 Task: Open Card Card0000000019 in Board Board0000000005 in Workspace WS0000000002 in Trello. Add Member carxxstreet791@gmail.com to Card Card0000000019 in Board Board0000000005 in Workspace WS0000000002 in Trello. Add Orange Label titled Label0000000019 to Card Card0000000019 in Board Board0000000005 in Workspace WS0000000002 in Trello. Add Checklist CL0000000019 to Card Card0000000019 in Board Board0000000005 in Workspace WS0000000002 in Trello. Add Dates with Start Date as Oct 01 2023 and Due Date as Oct 31 2023 to Card Card0000000019 in Board Board0000000005 in Workspace WS0000000002 in Trello
Action: Mouse moved to (373, 605)
Screenshot: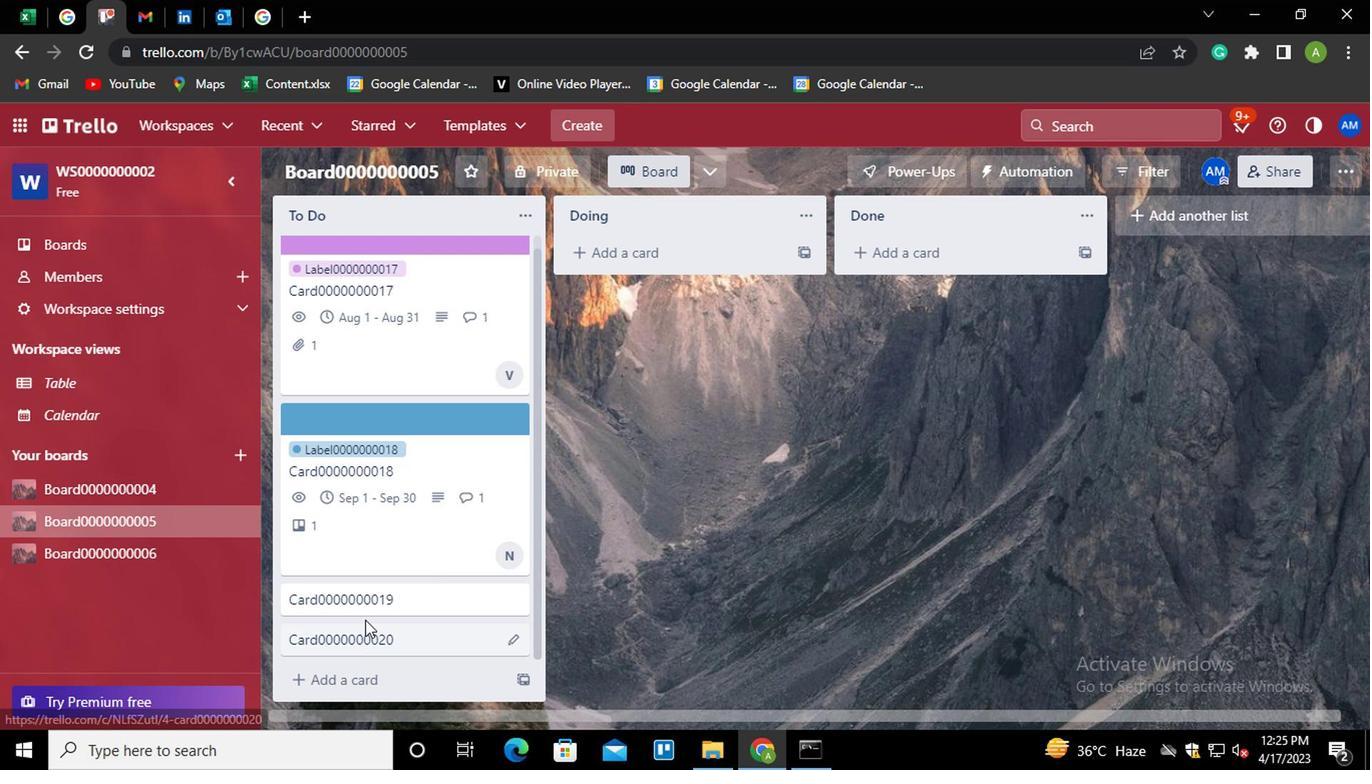 
Action: Mouse pressed left at (373, 605)
Screenshot: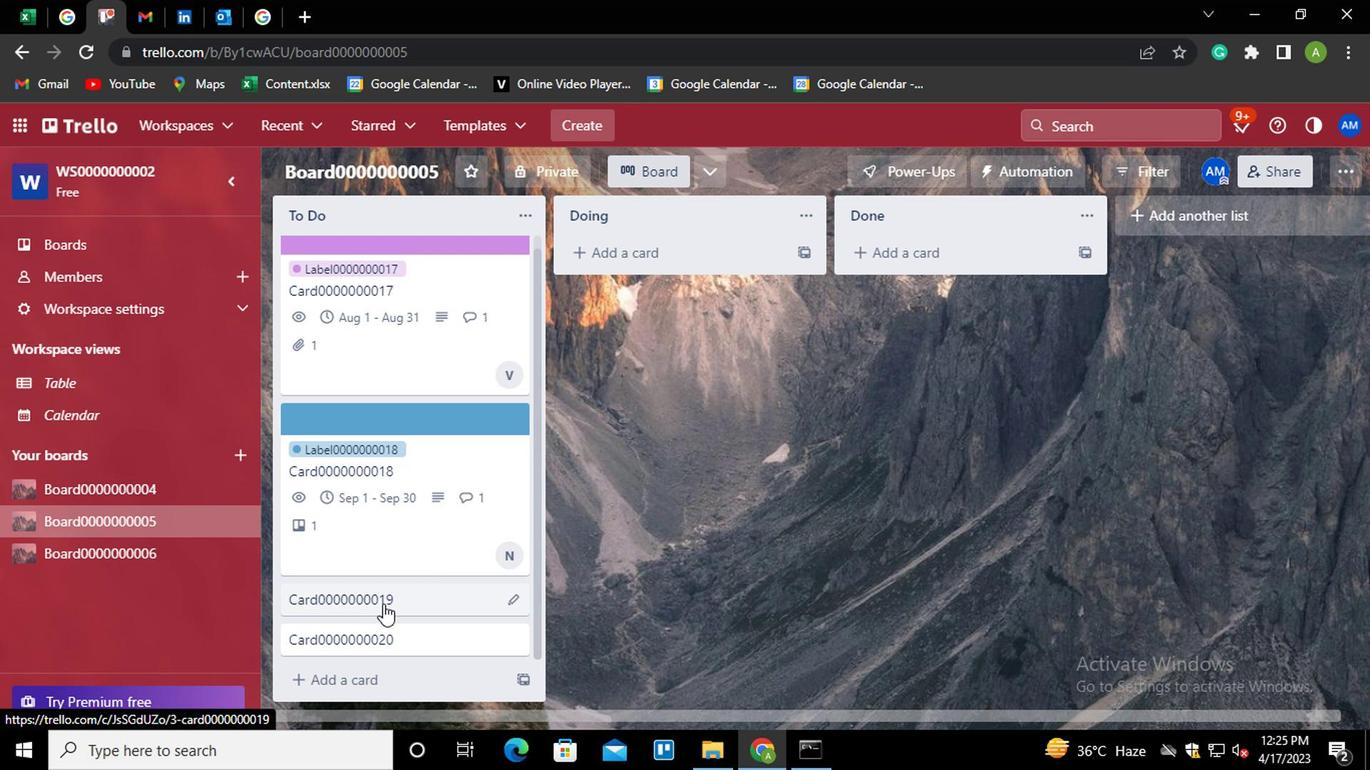 
Action: Mouse moved to (912, 278)
Screenshot: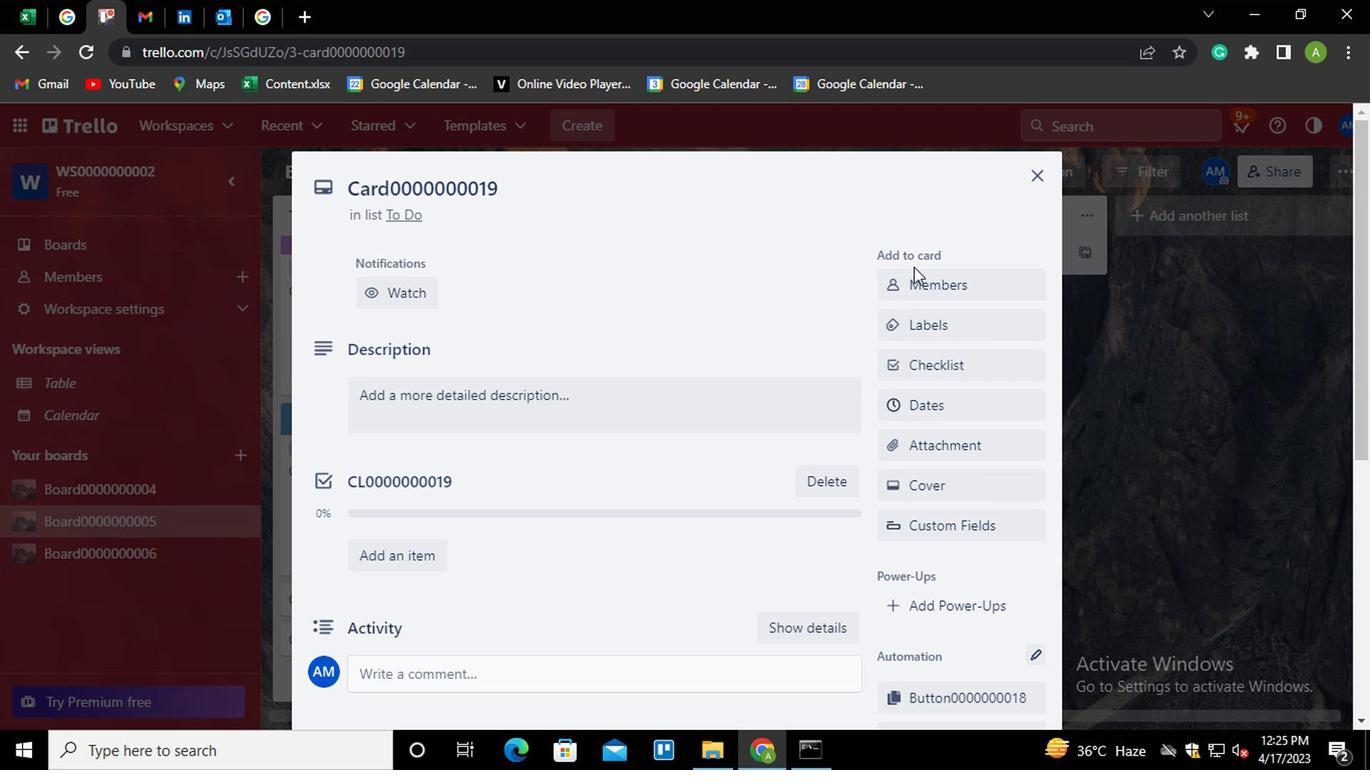 
Action: Mouse pressed left at (912, 278)
Screenshot: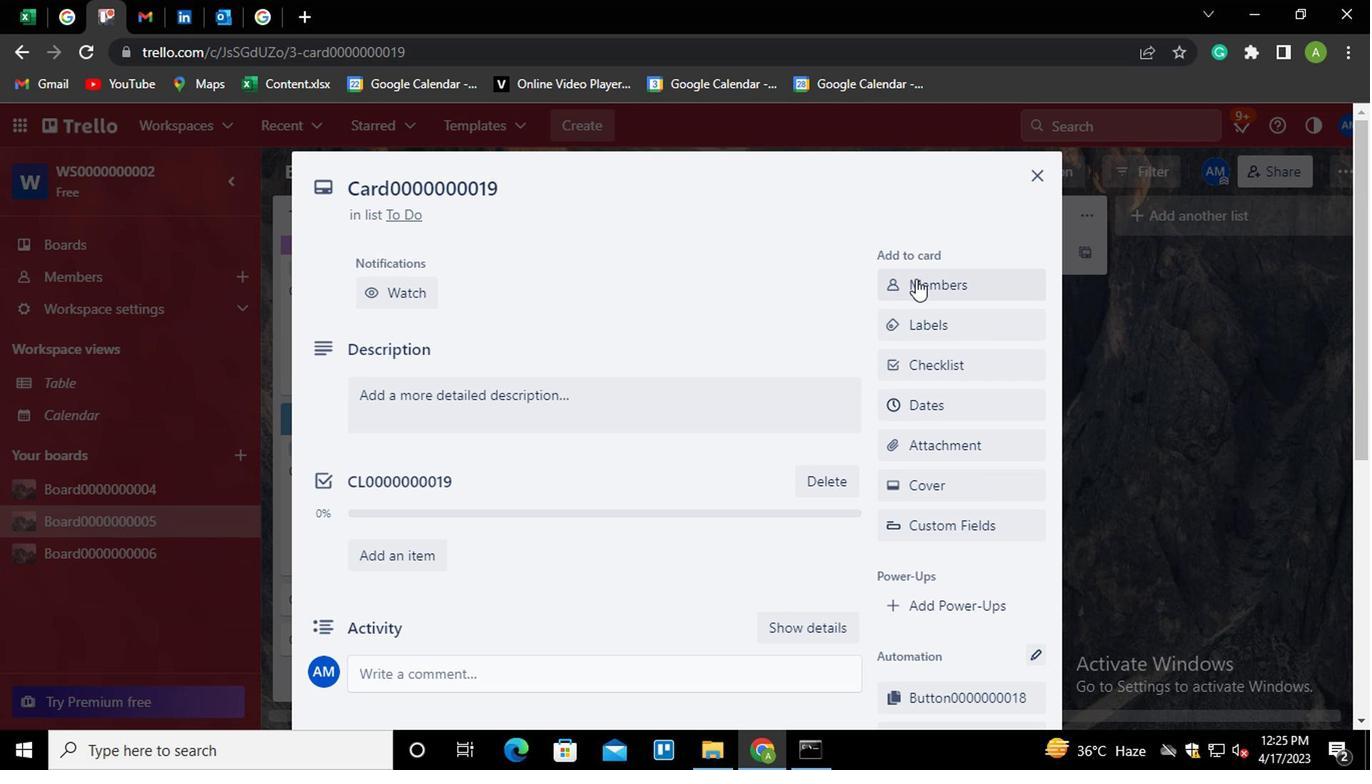 
Action: Mouse moved to (964, 378)
Screenshot: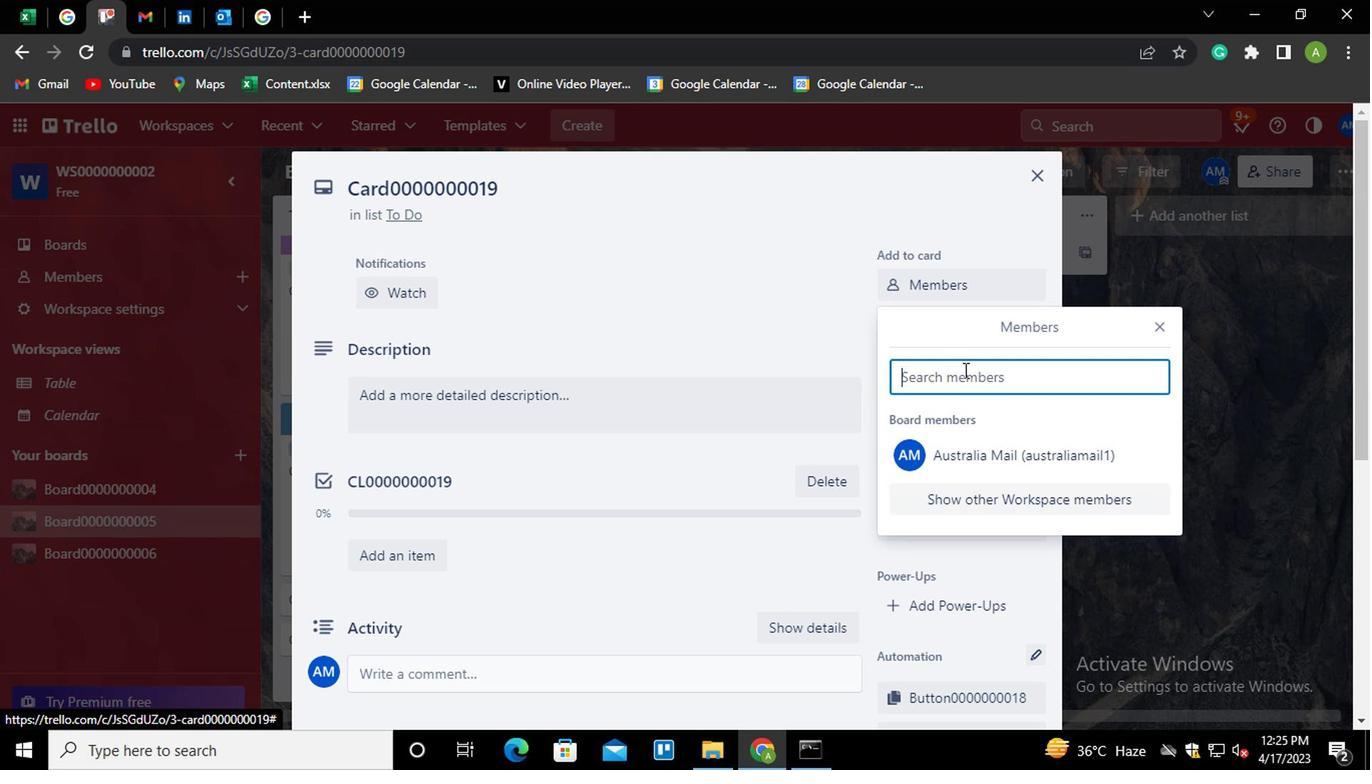
Action: Mouse pressed left at (964, 378)
Screenshot: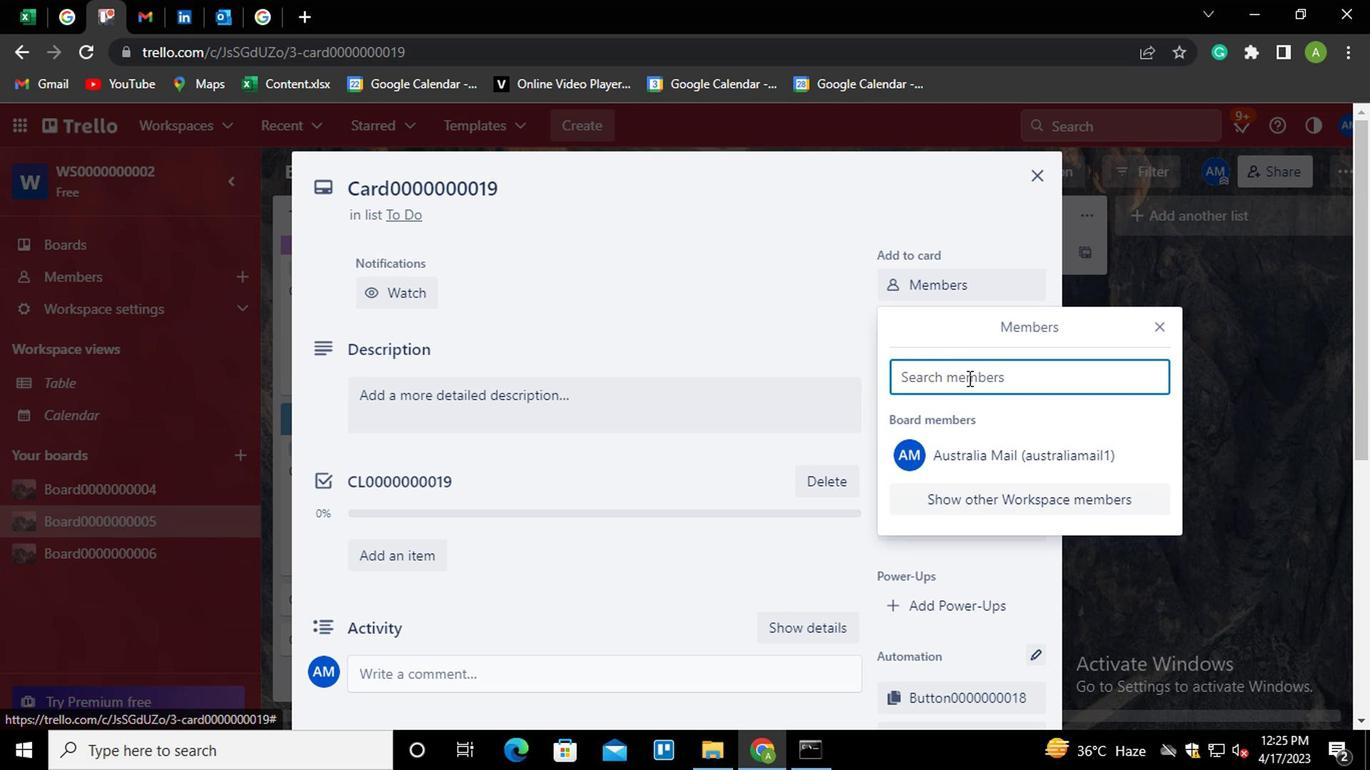 
Action: Mouse moved to (961, 382)
Screenshot: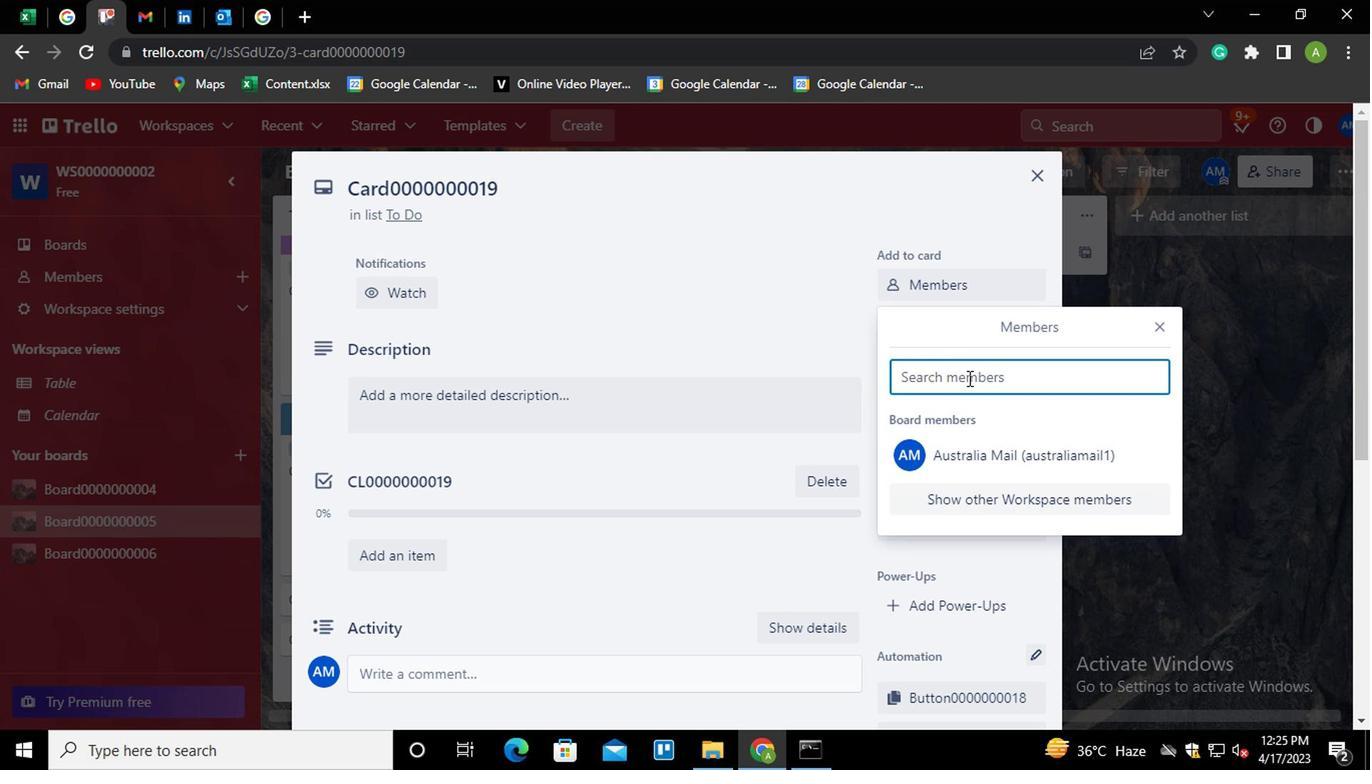 
Action: Key pressed carxxstreet<Key.shift><Key.shift><Key.shift><Key.shift>791<Key.shift>@GMAIL.COM
Screenshot: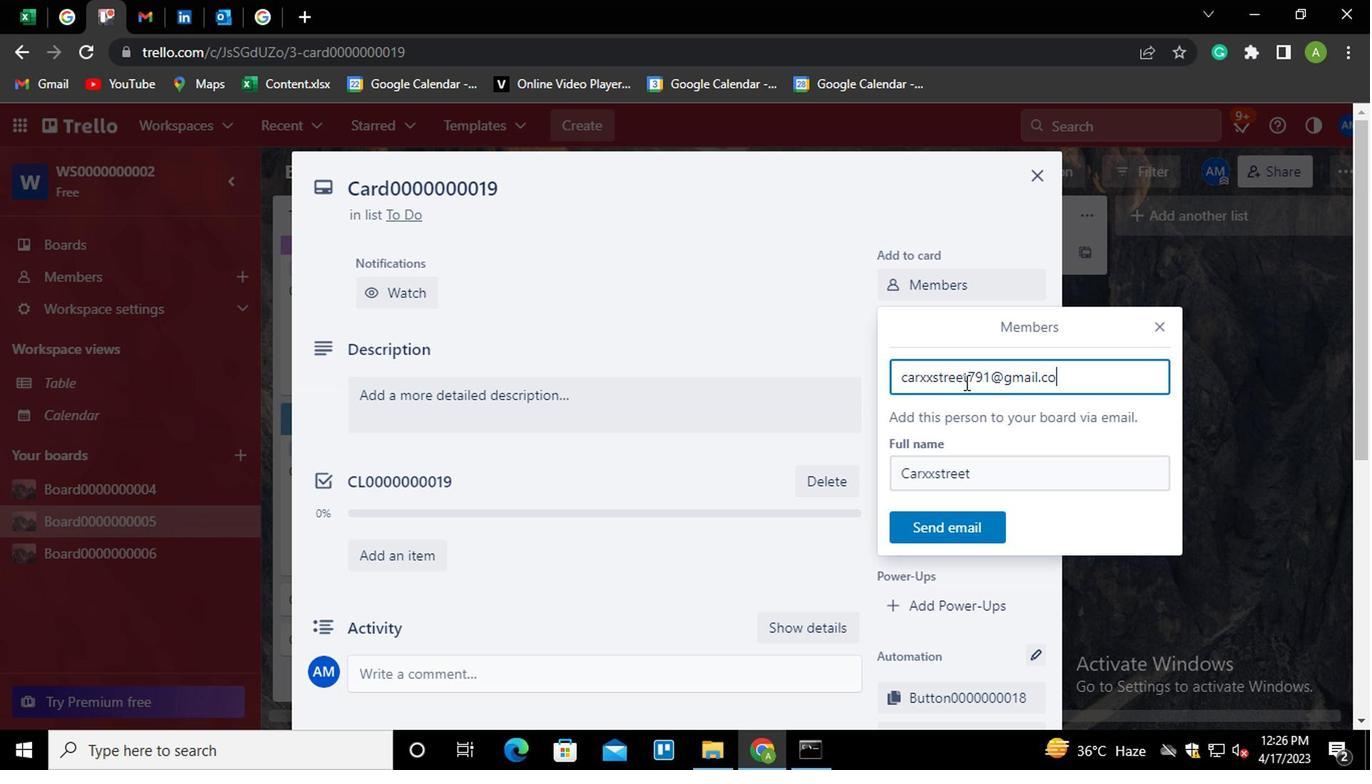 
Action: Mouse moved to (968, 531)
Screenshot: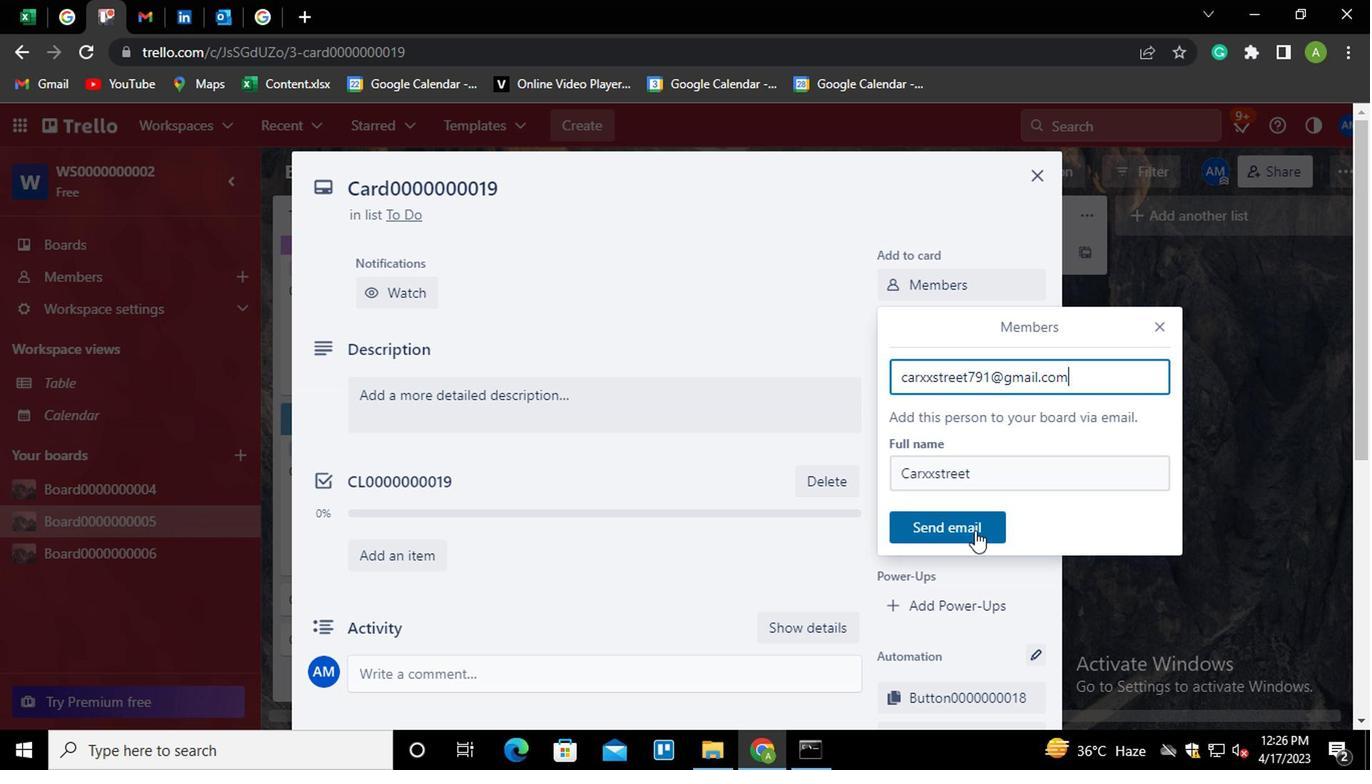 
Action: Mouse pressed left at (968, 531)
Screenshot: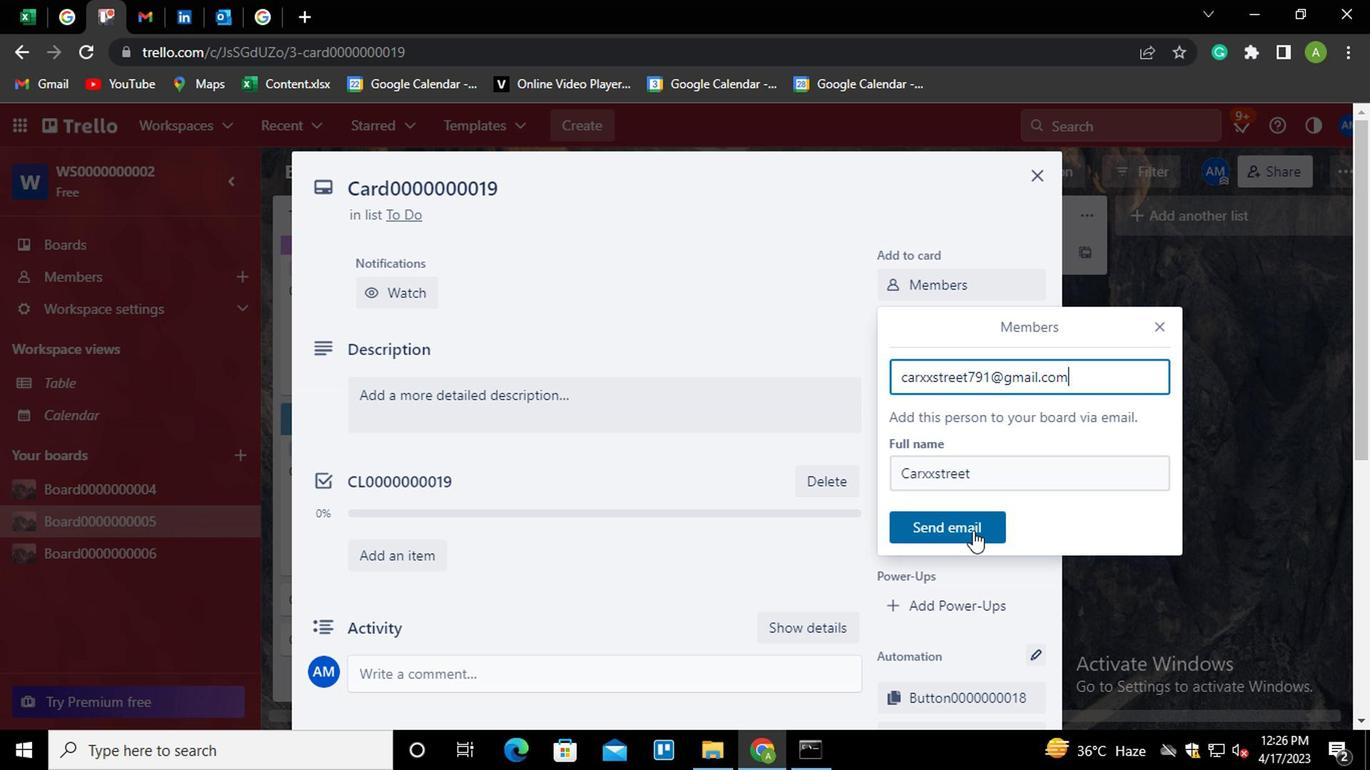 
Action: Mouse moved to (914, 331)
Screenshot: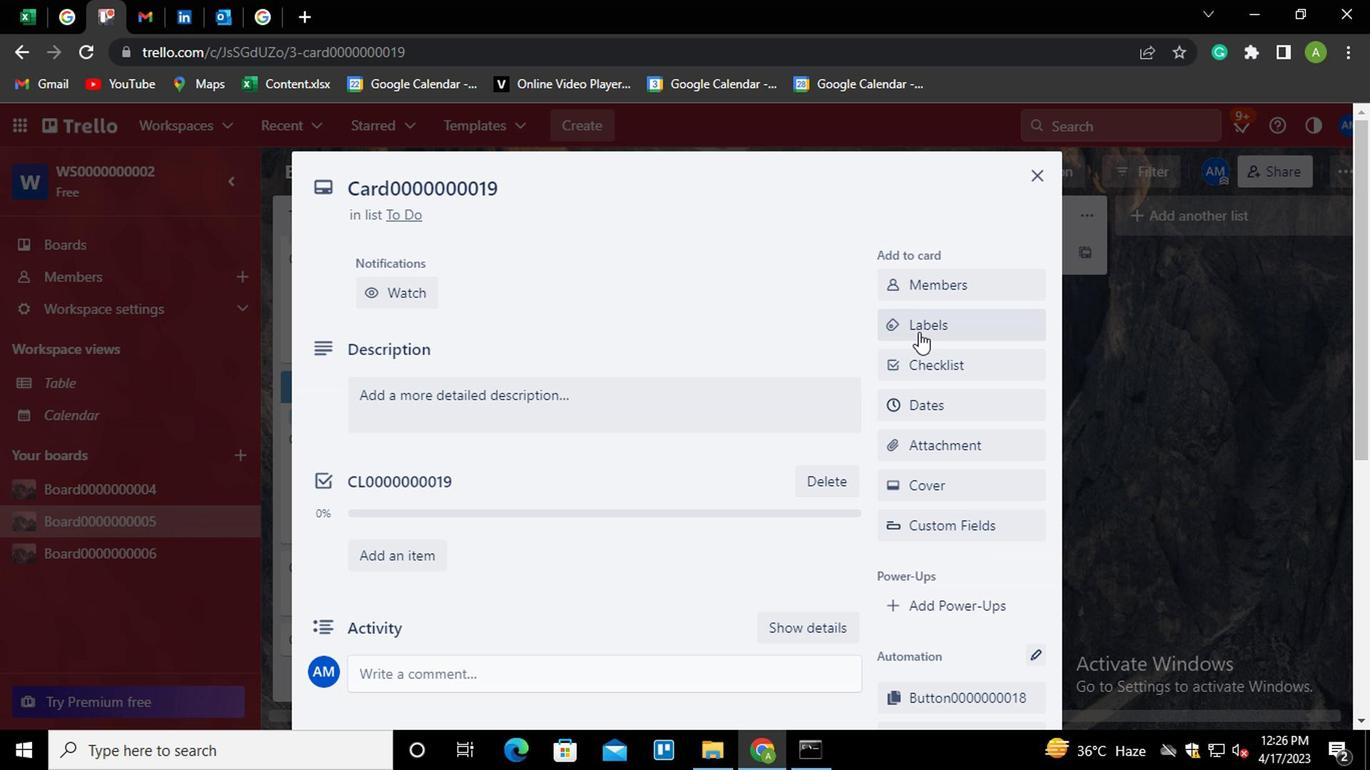 
Action: Mouse pressed left at (914, 331)
Screenshot: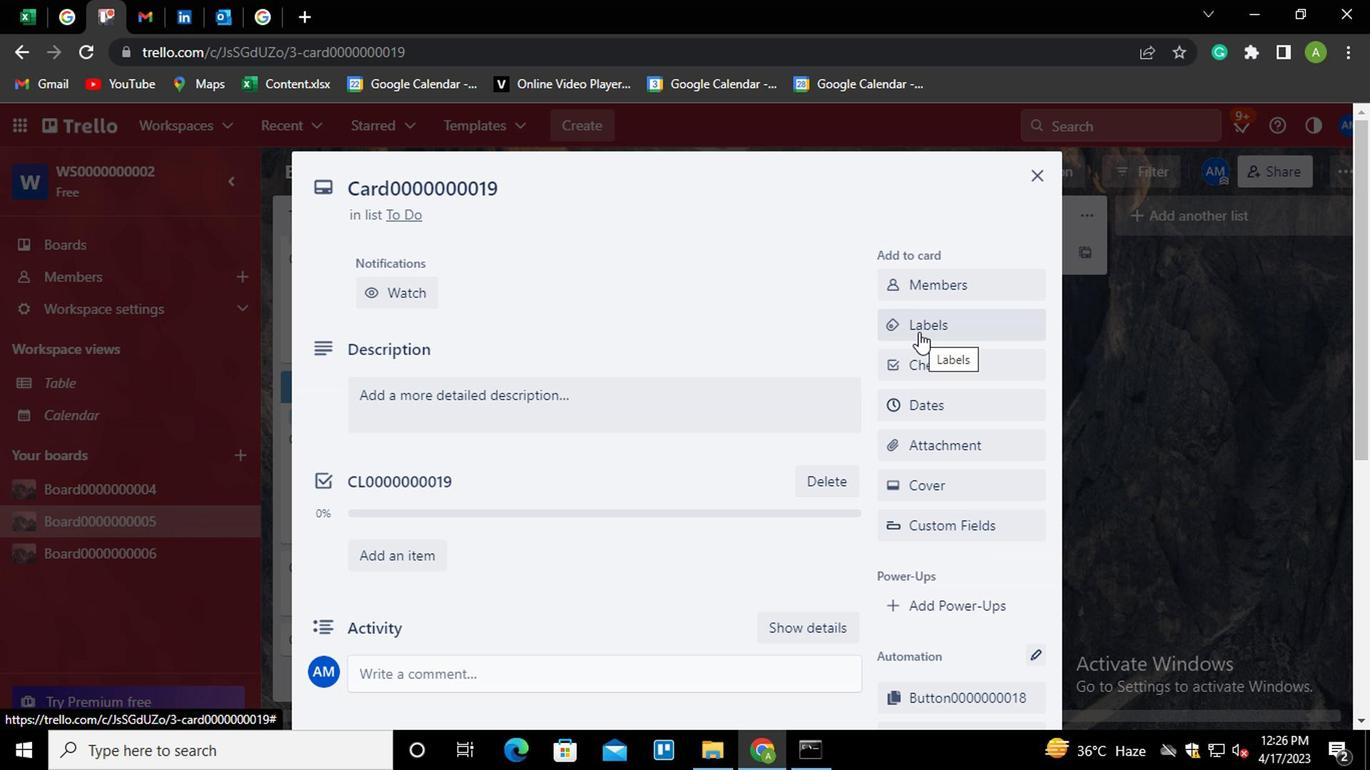 
Action: Mouse moved to (987, 453)
Screenshot: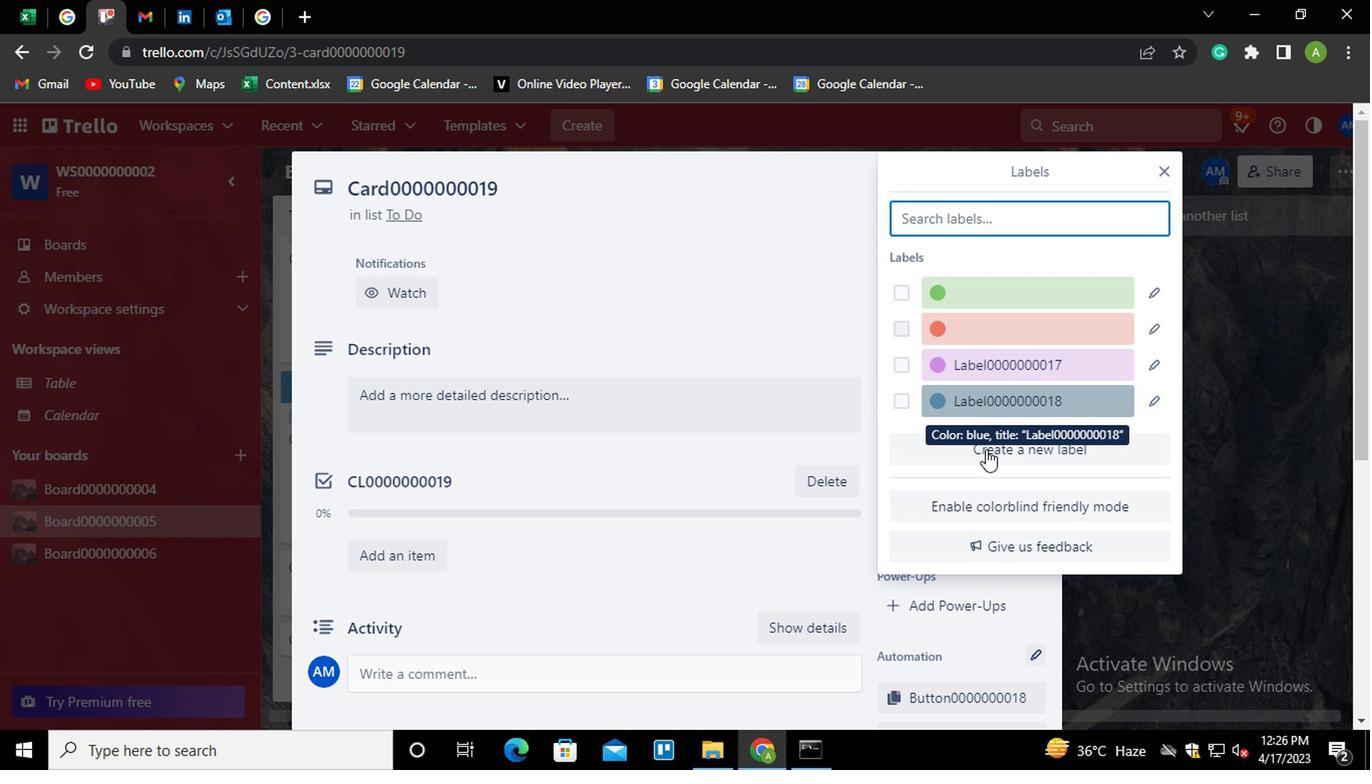 
Action: Mouse pressed left at (987, 453)
Screenshot: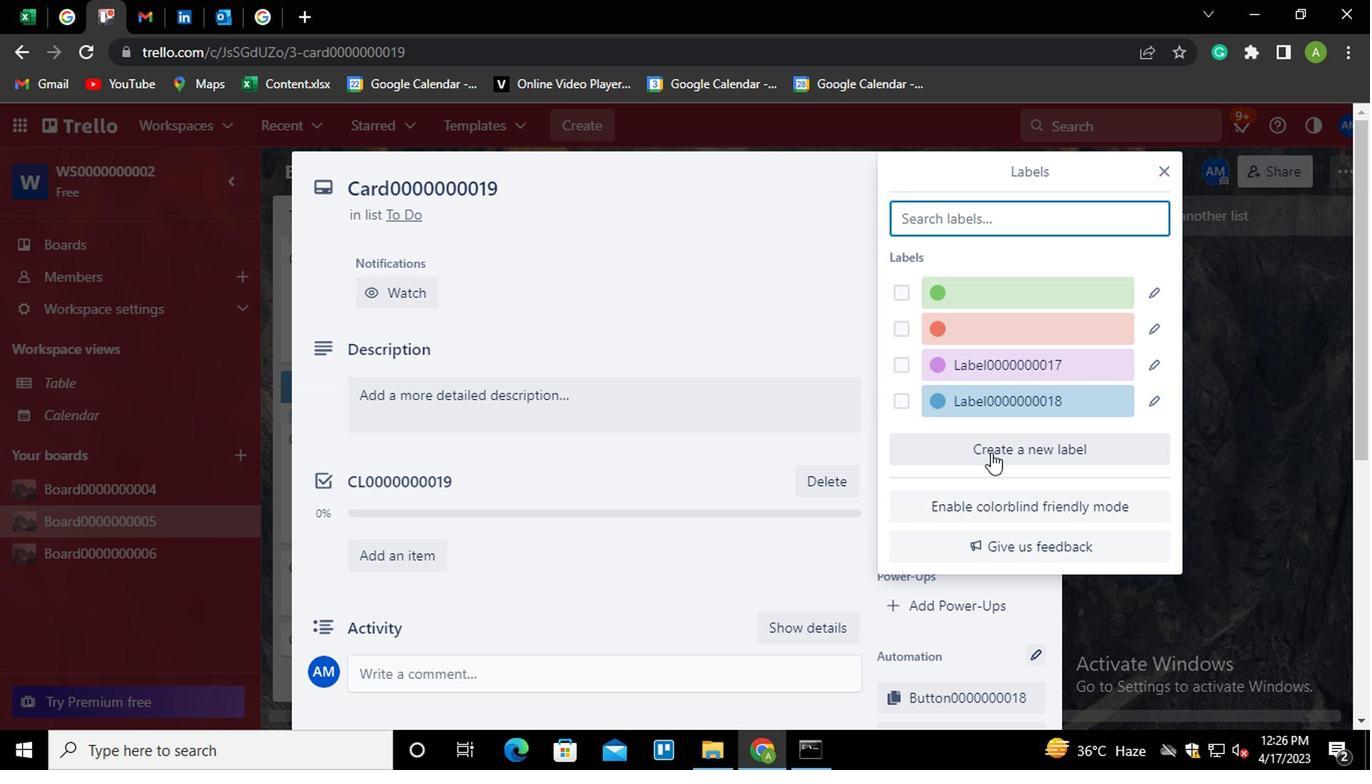 
Action: Mouse moved to (1009, 457)
Screenshot: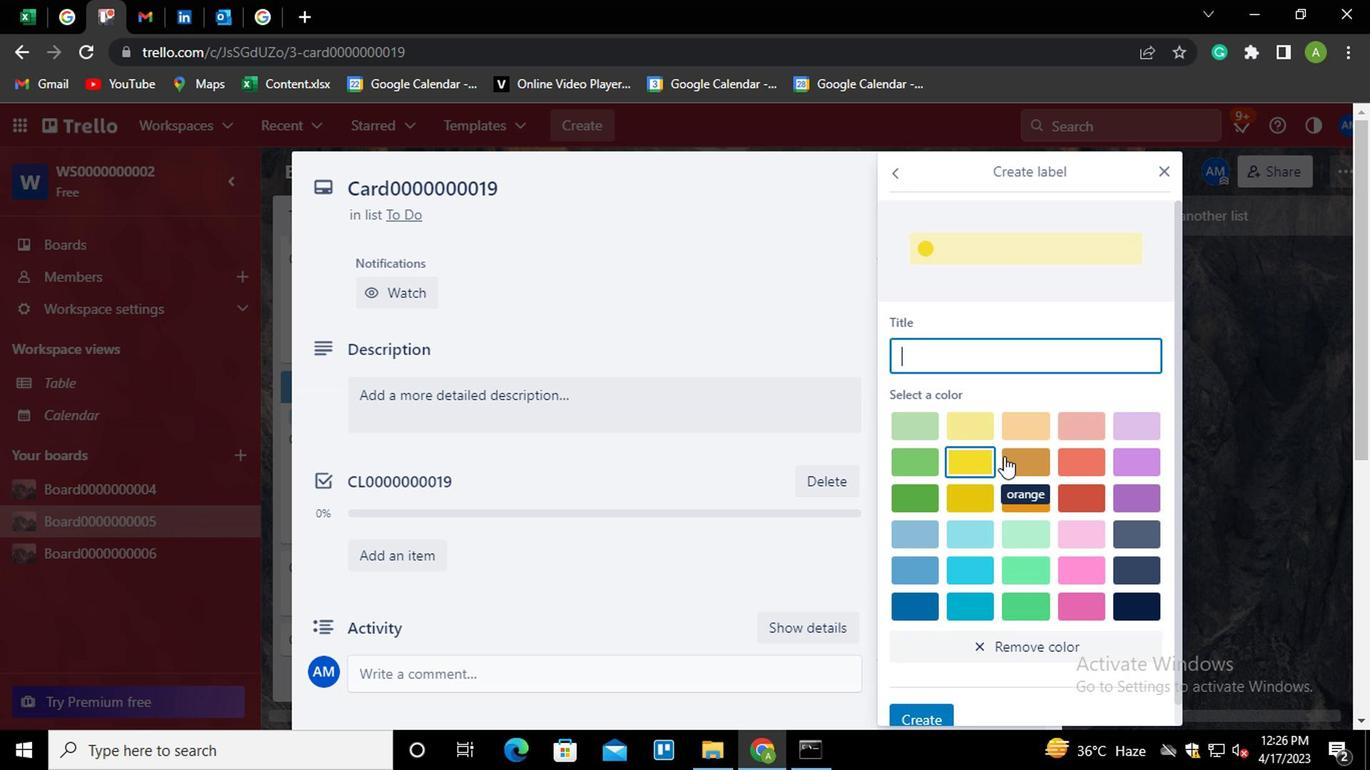 
Action: Mouse pressed left at (1009, 457)
Screenshot: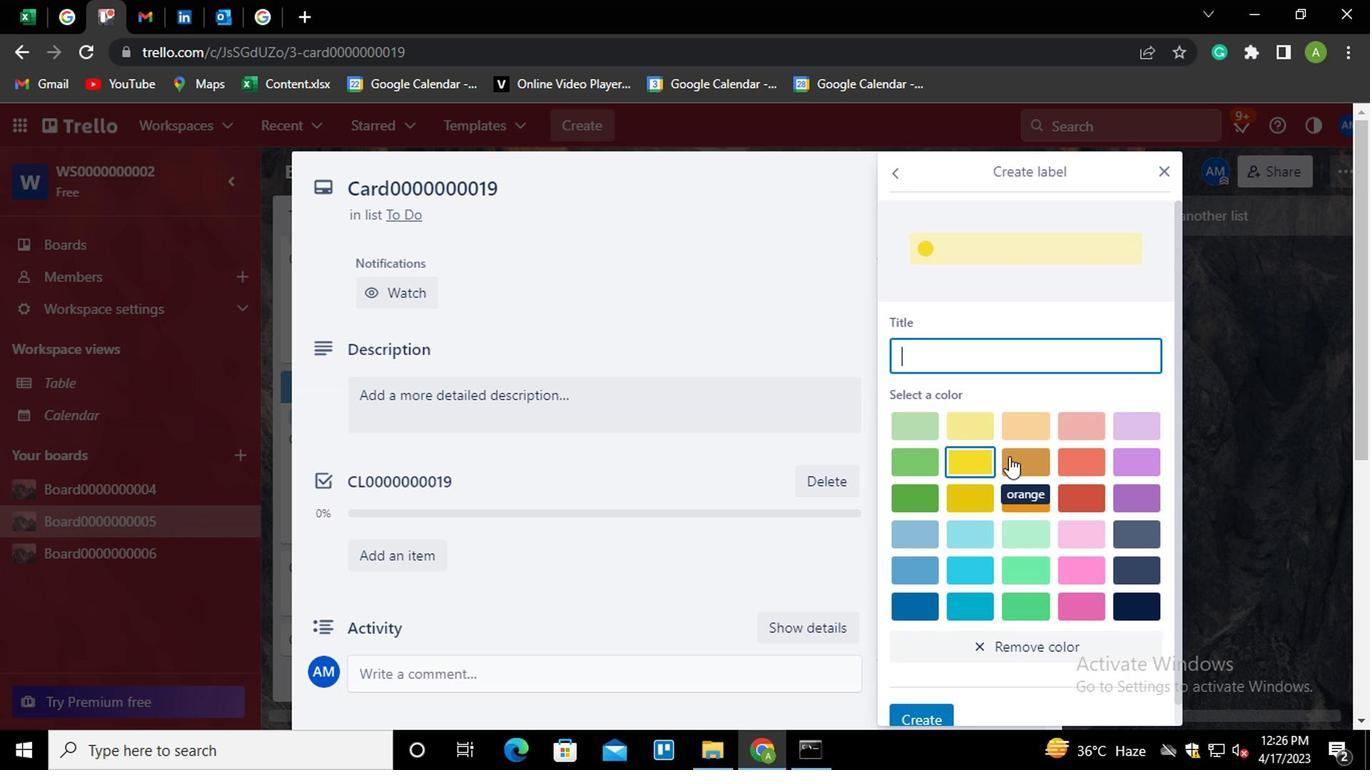 
Action: Mouse moved to (982, 353)
Screenshot: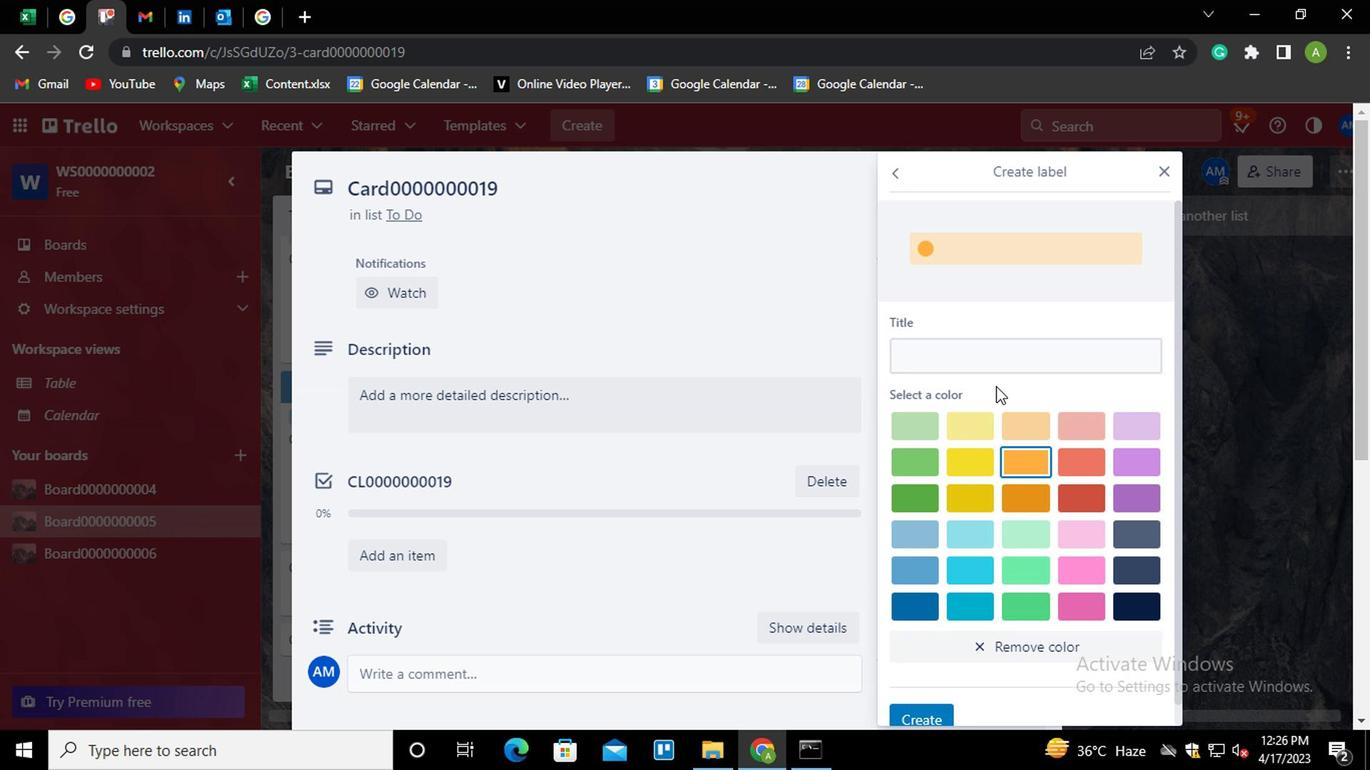 
Action: Mouse pressed left at (982, 353)
Screenshot: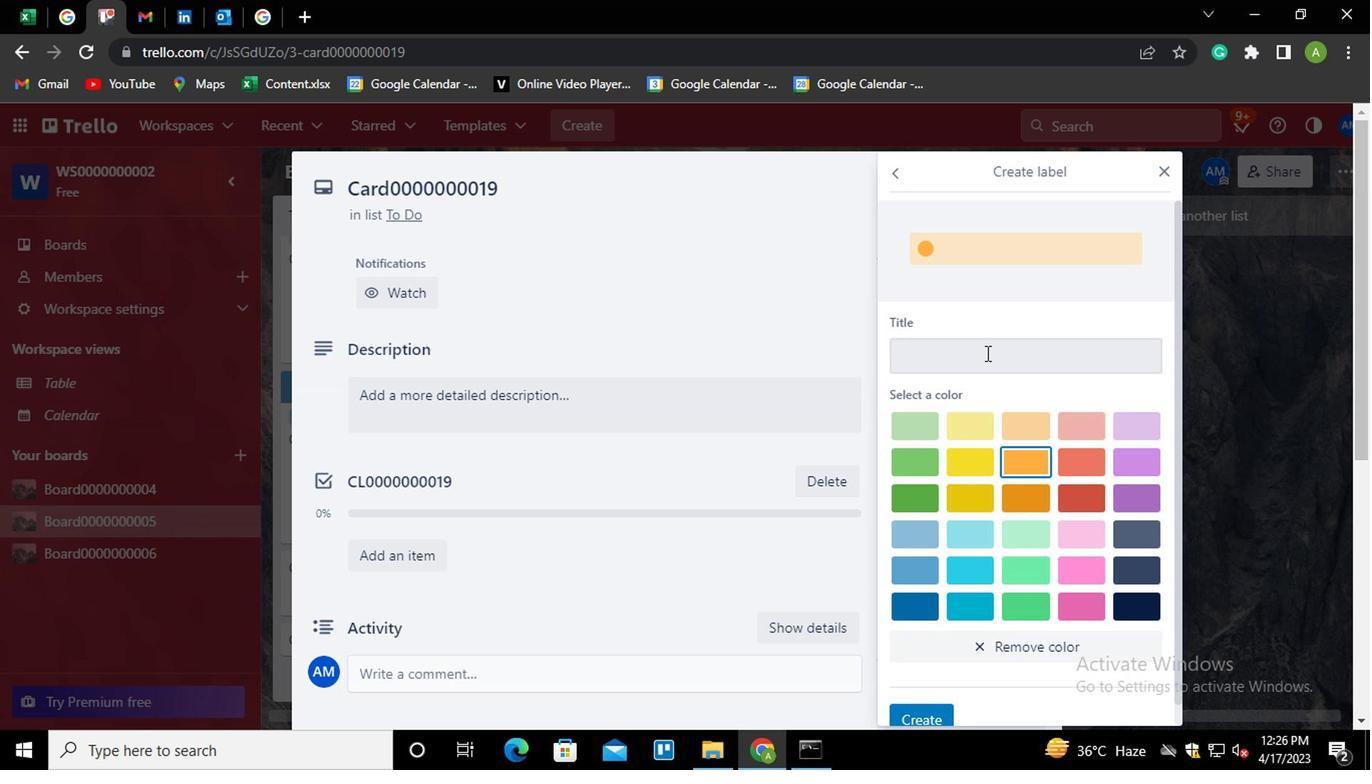 
Action: Mouse moved to (981, 353)
Screenshot: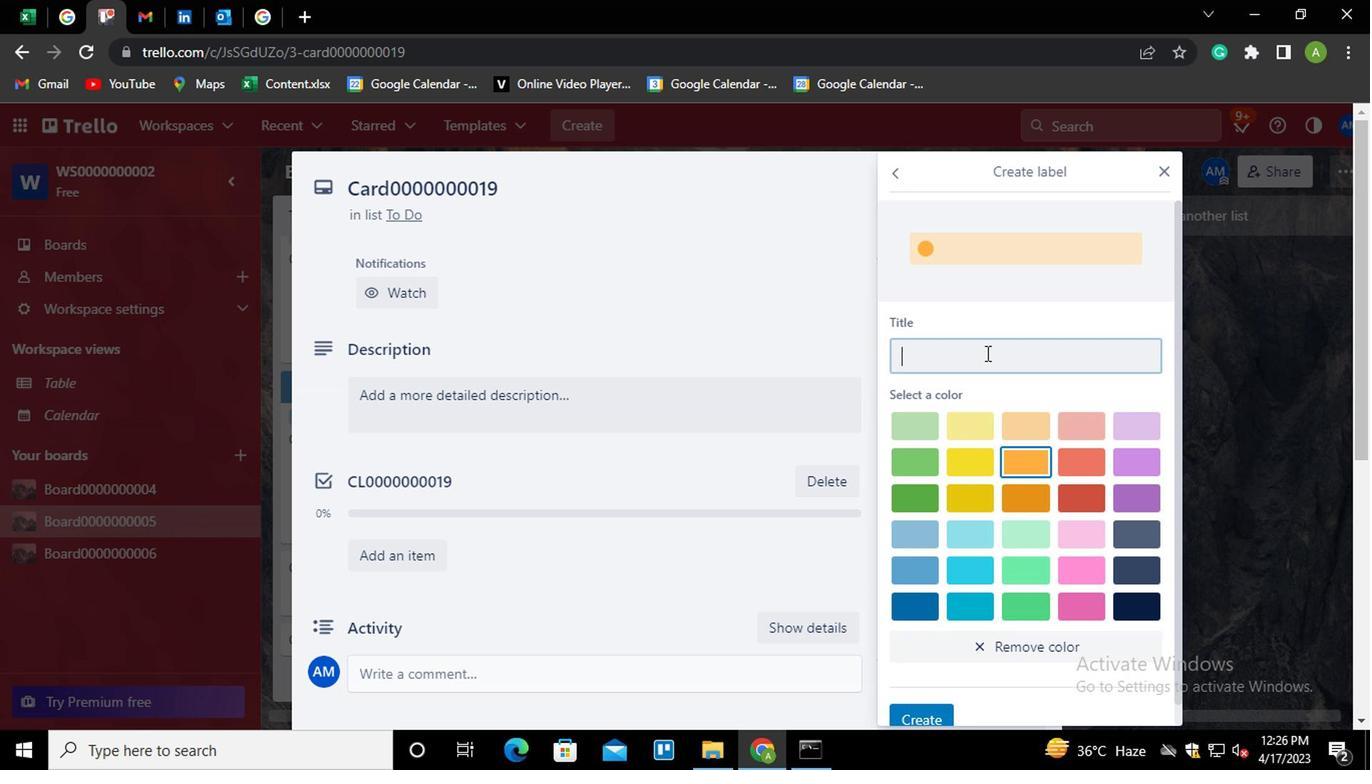 
Action: Key pressed <Key.shift>LABEL0000000019
Screenshot: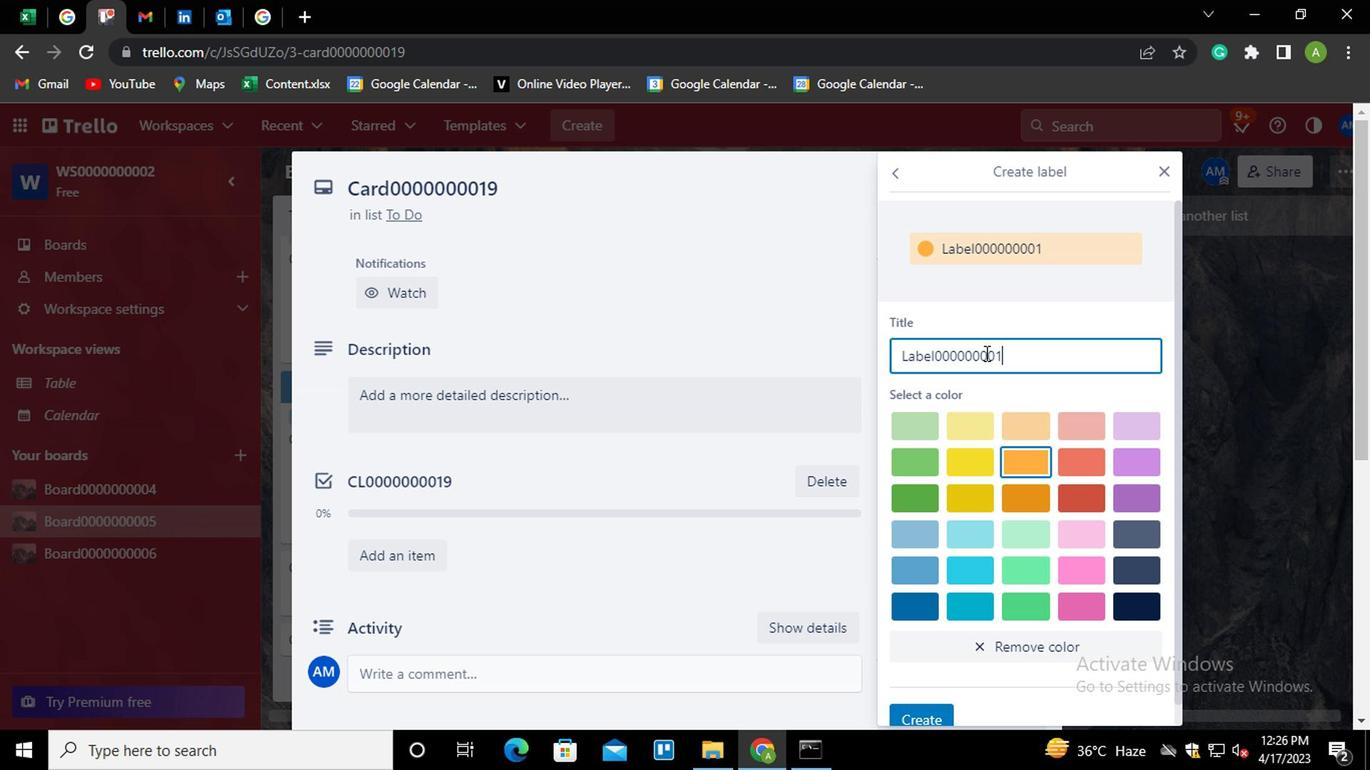 
Action: Mouse moved to (915, 717)
Screenshot: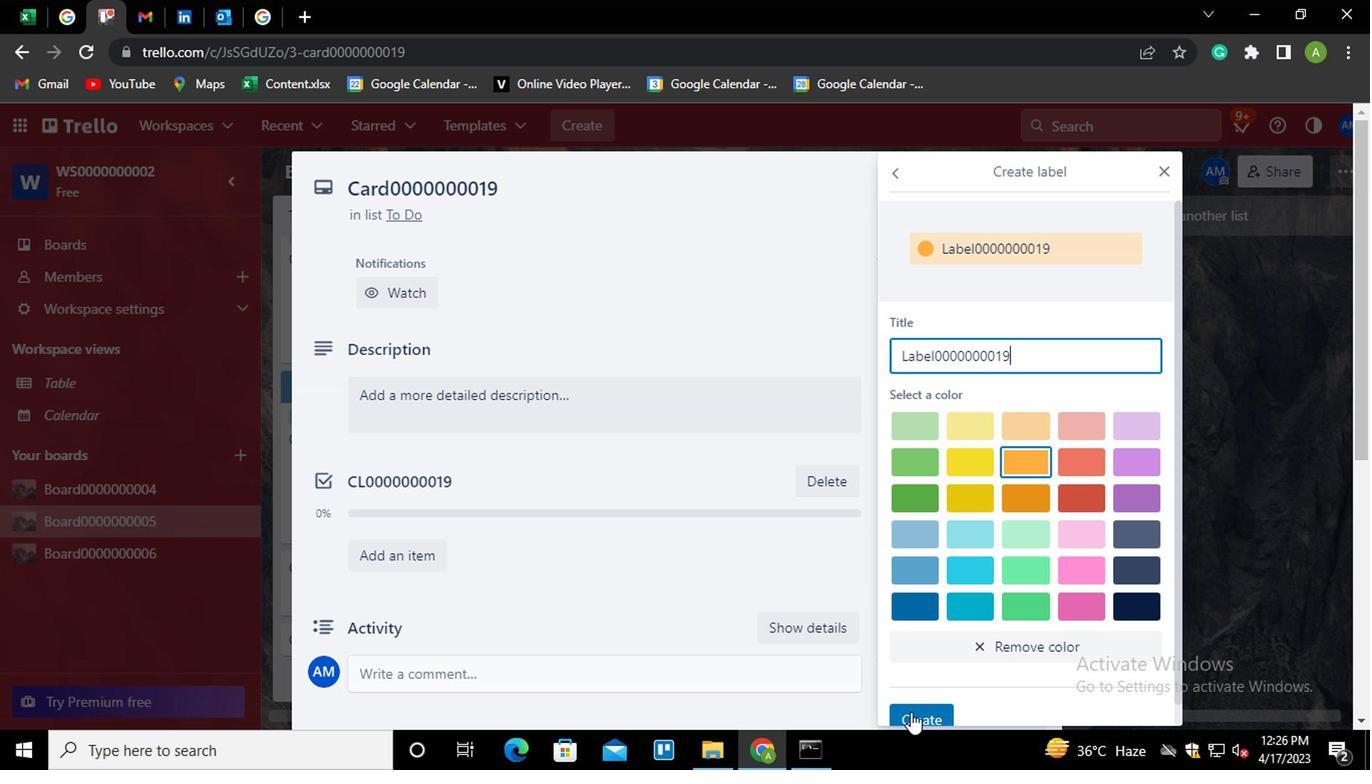 
Action: Mouse pressed left at (915, 717)
Screenshot: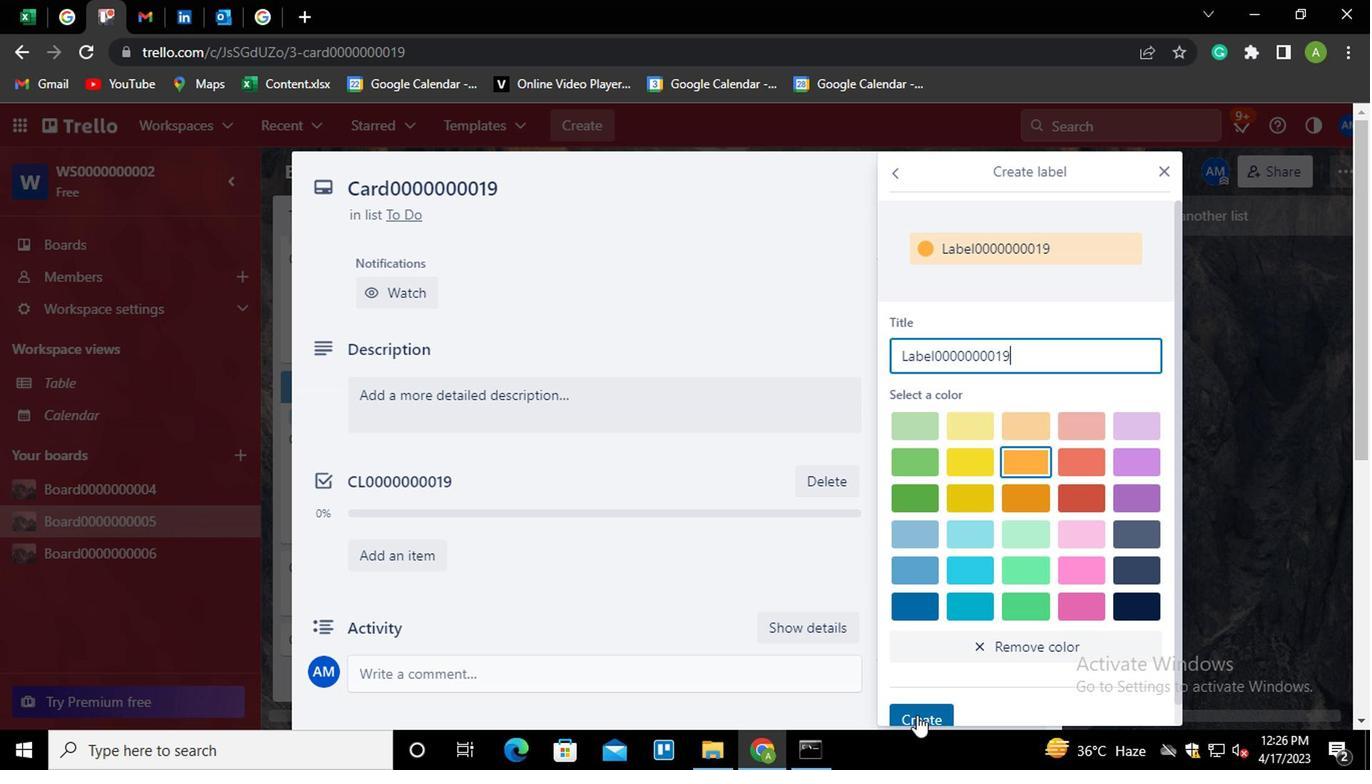 
Action: Mouse moved to (770, 314)
Screenshot: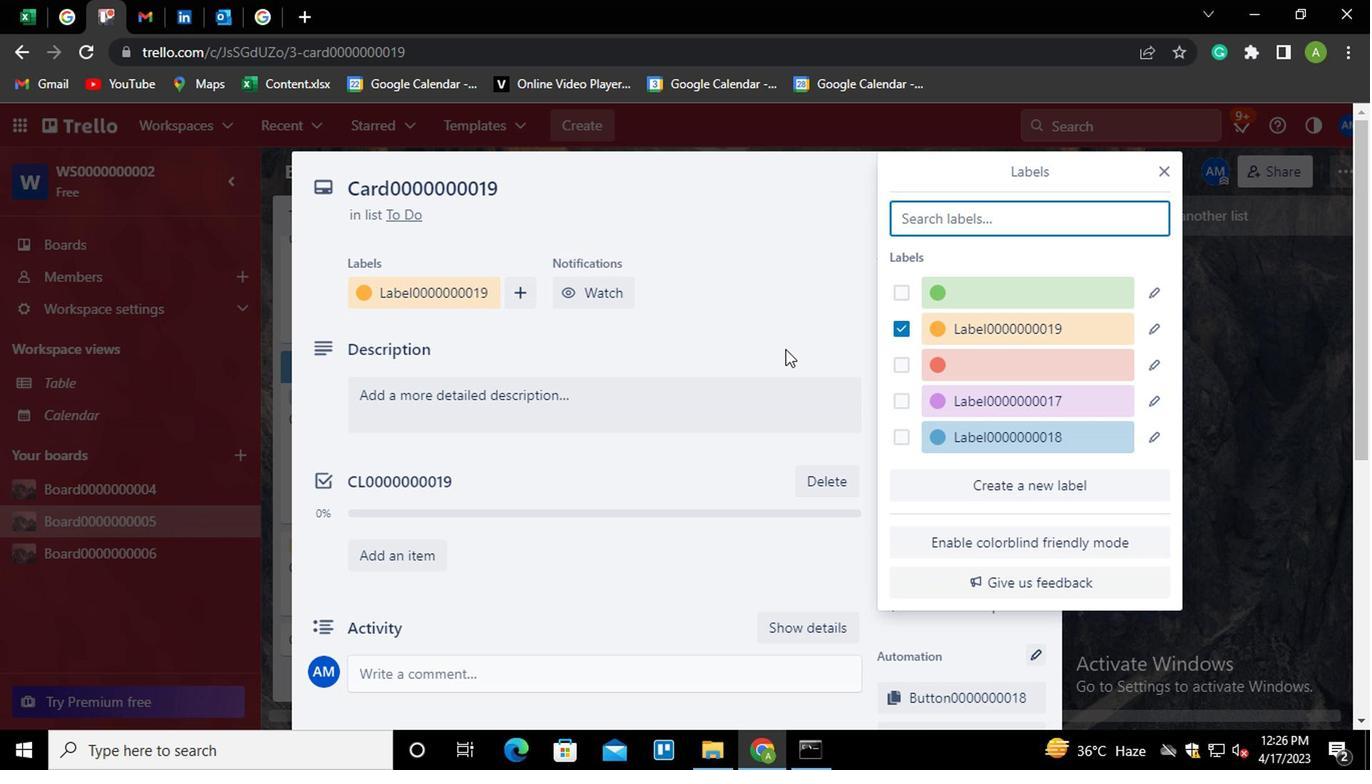 
Action: Mouse pressed left at (770, 314)
Screenshot: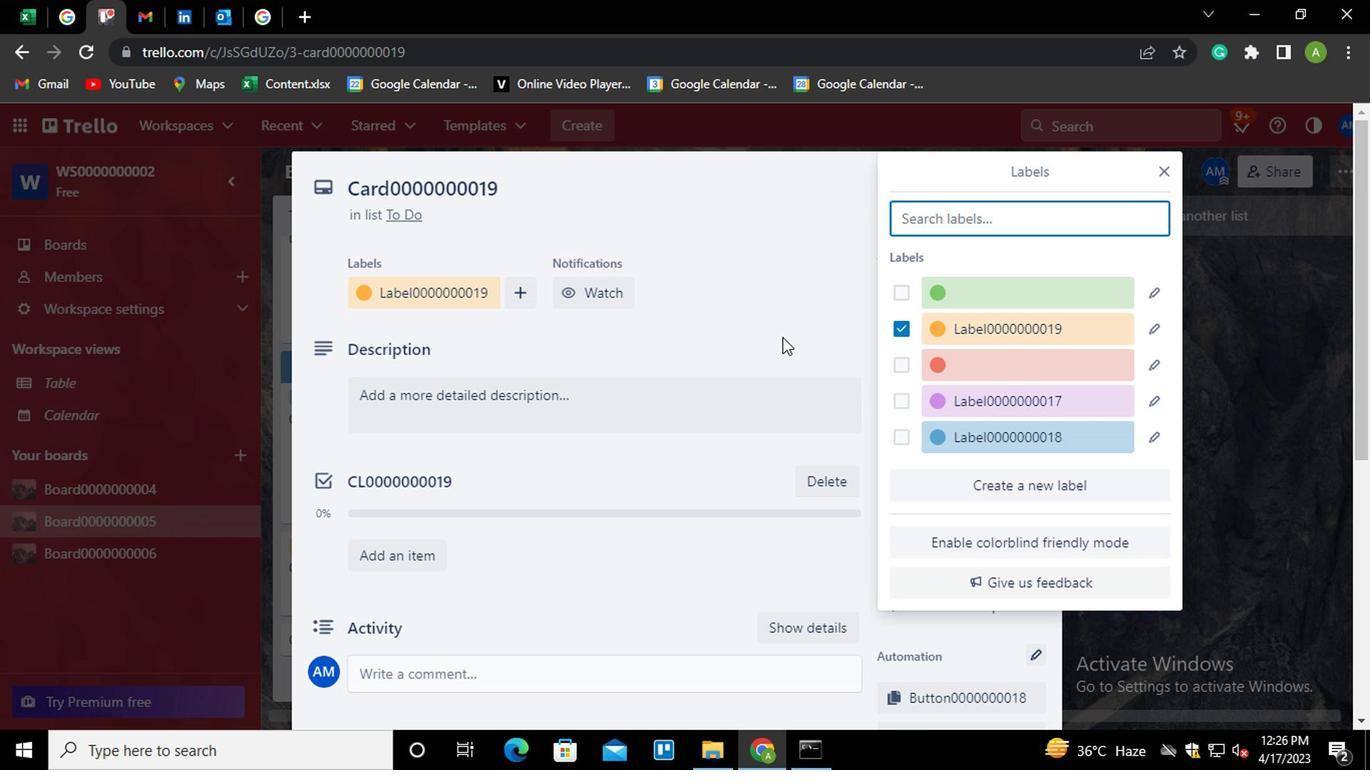 
Action: Mouse moved to (972, 371)
Screenshot: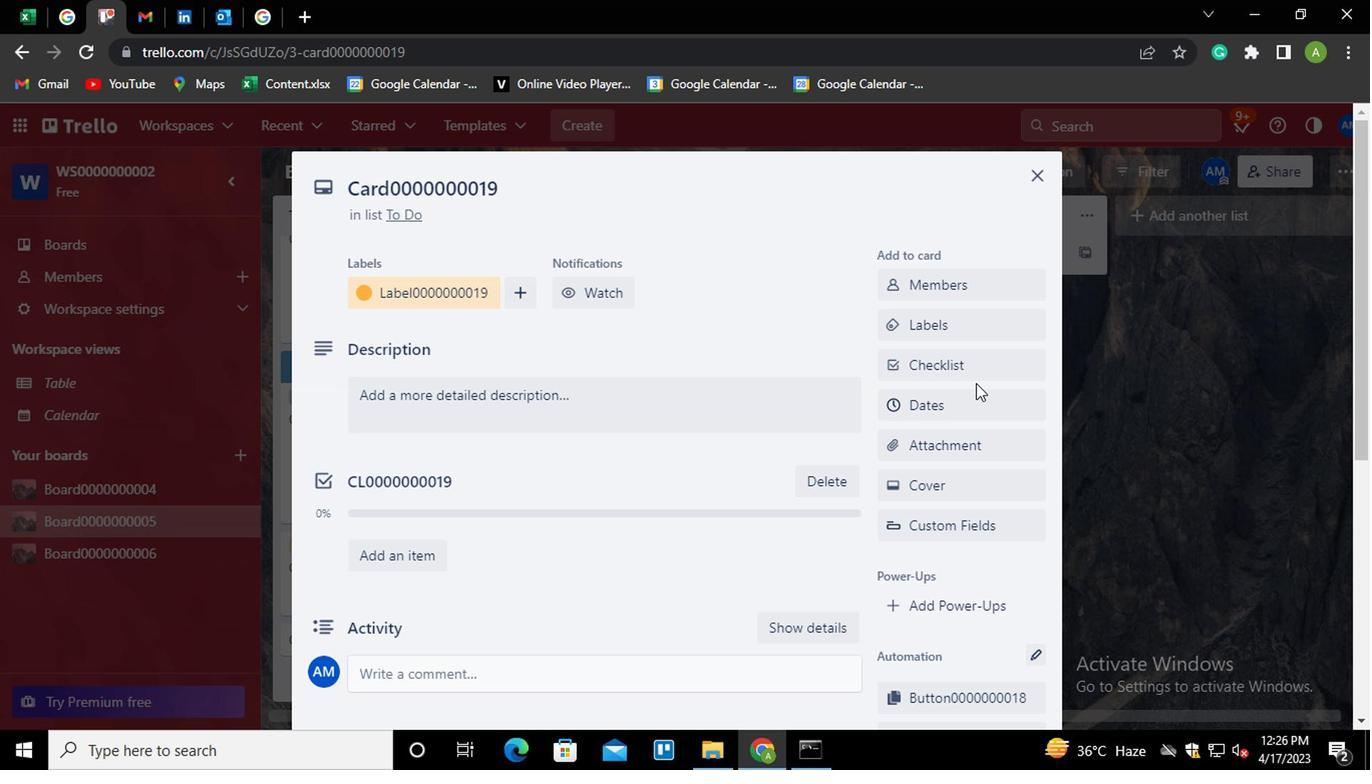 
Action: Mouse pressed left at (972, 371)
Screenshot: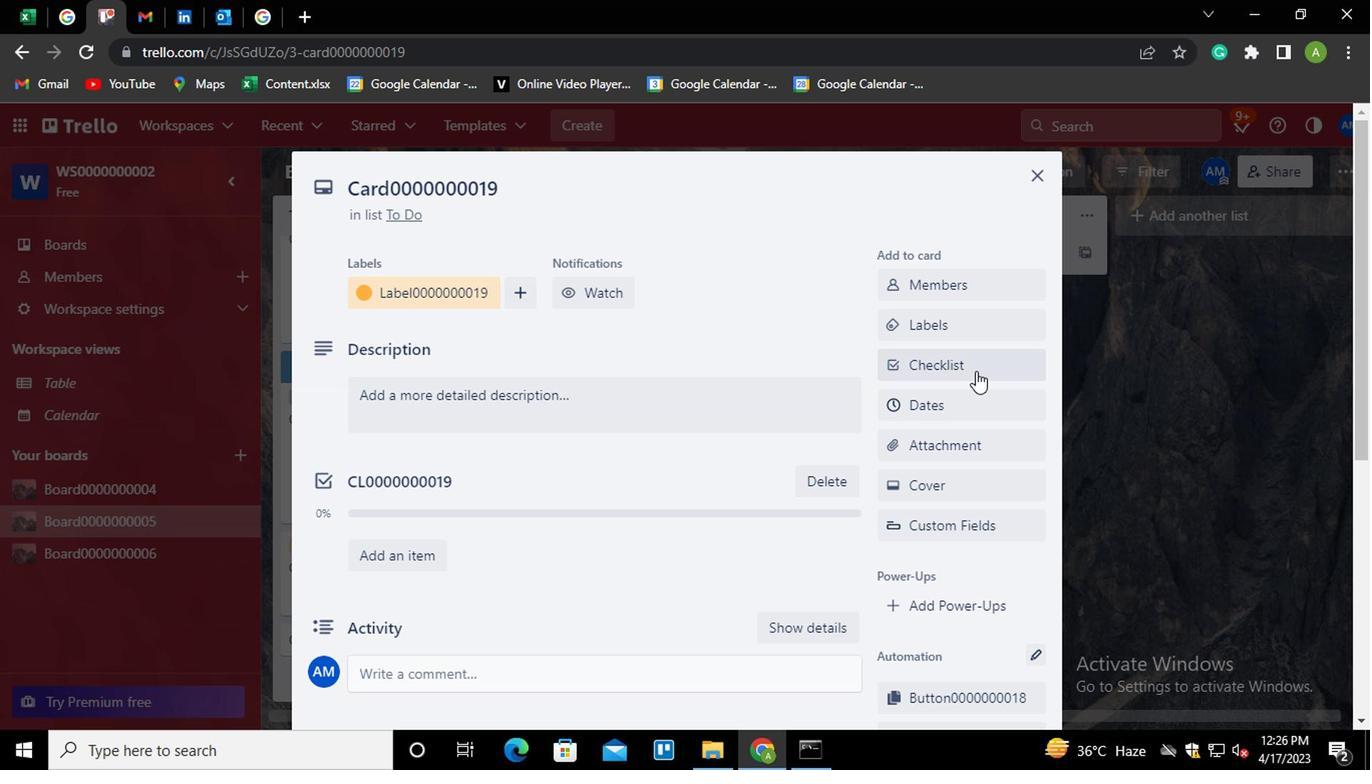 
Action: Key pressed <Key.shift>CL0000000019
Screenshot: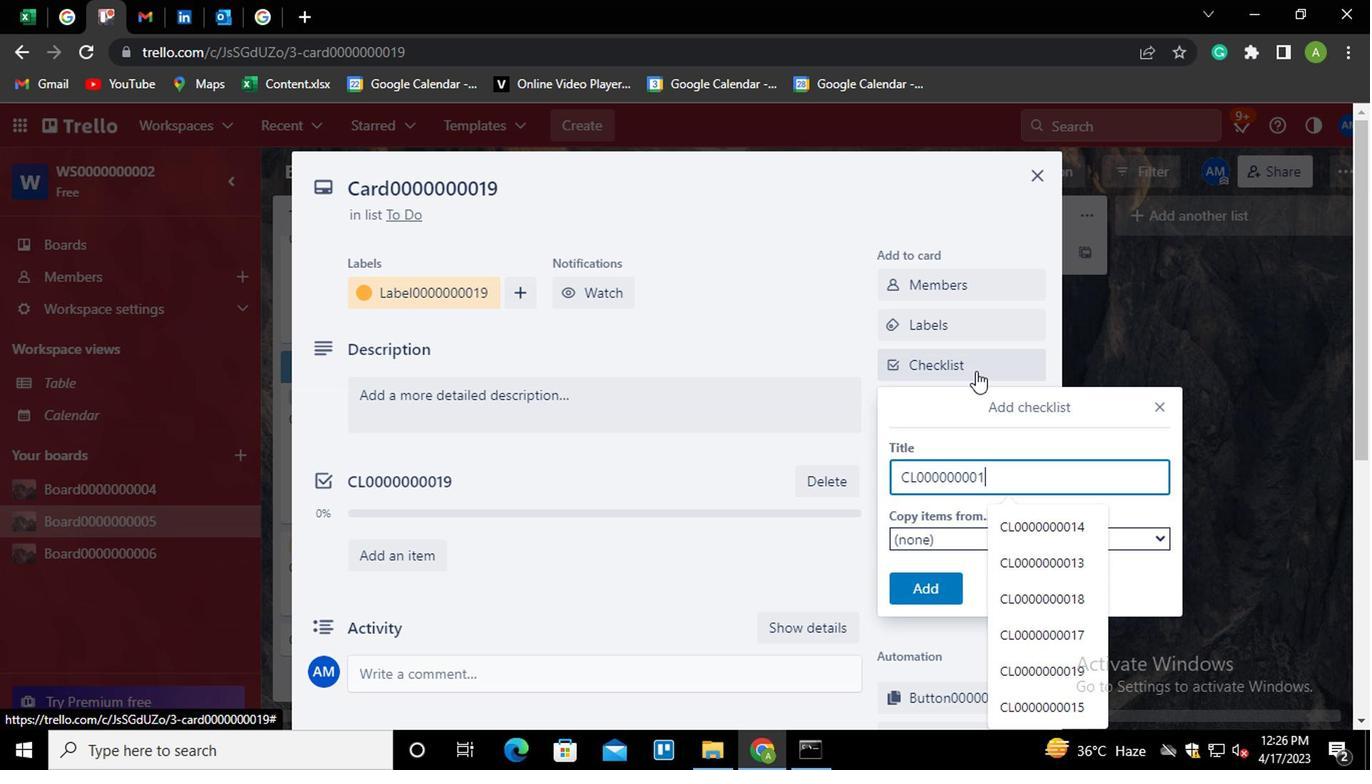 
Action: Mouse moved to (937, 583)
Screenshot: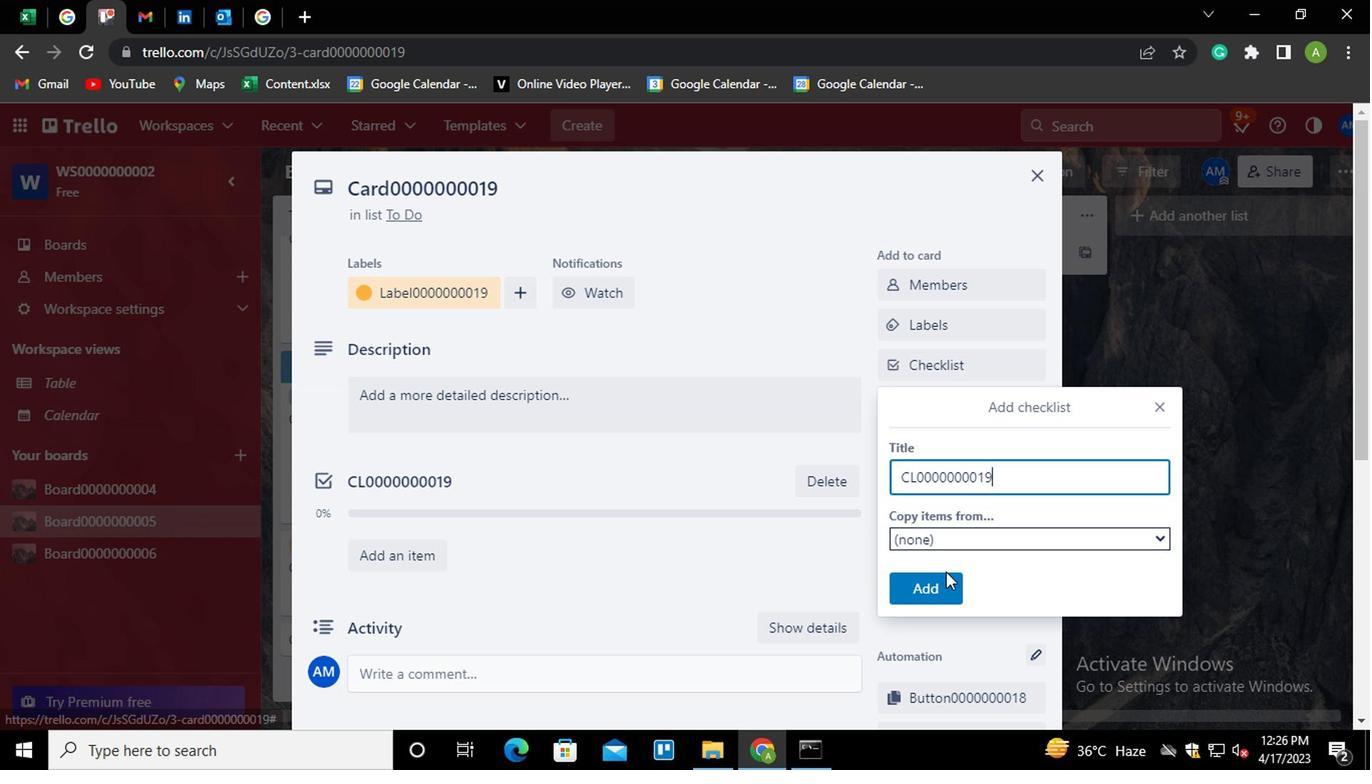 
Action: Mouse pressed left at (937, 583)
Screenshot: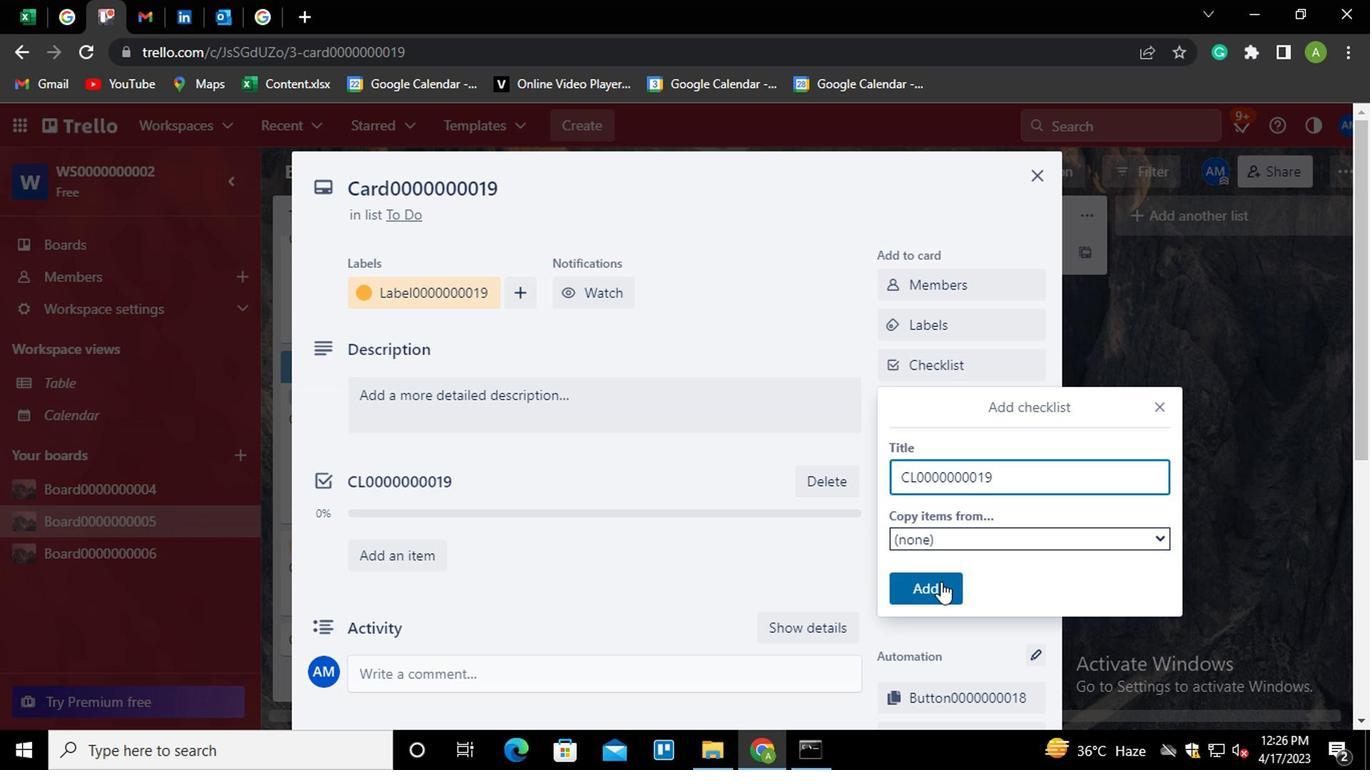 
Action: Mouse moved to (948, 401)
Screenshot: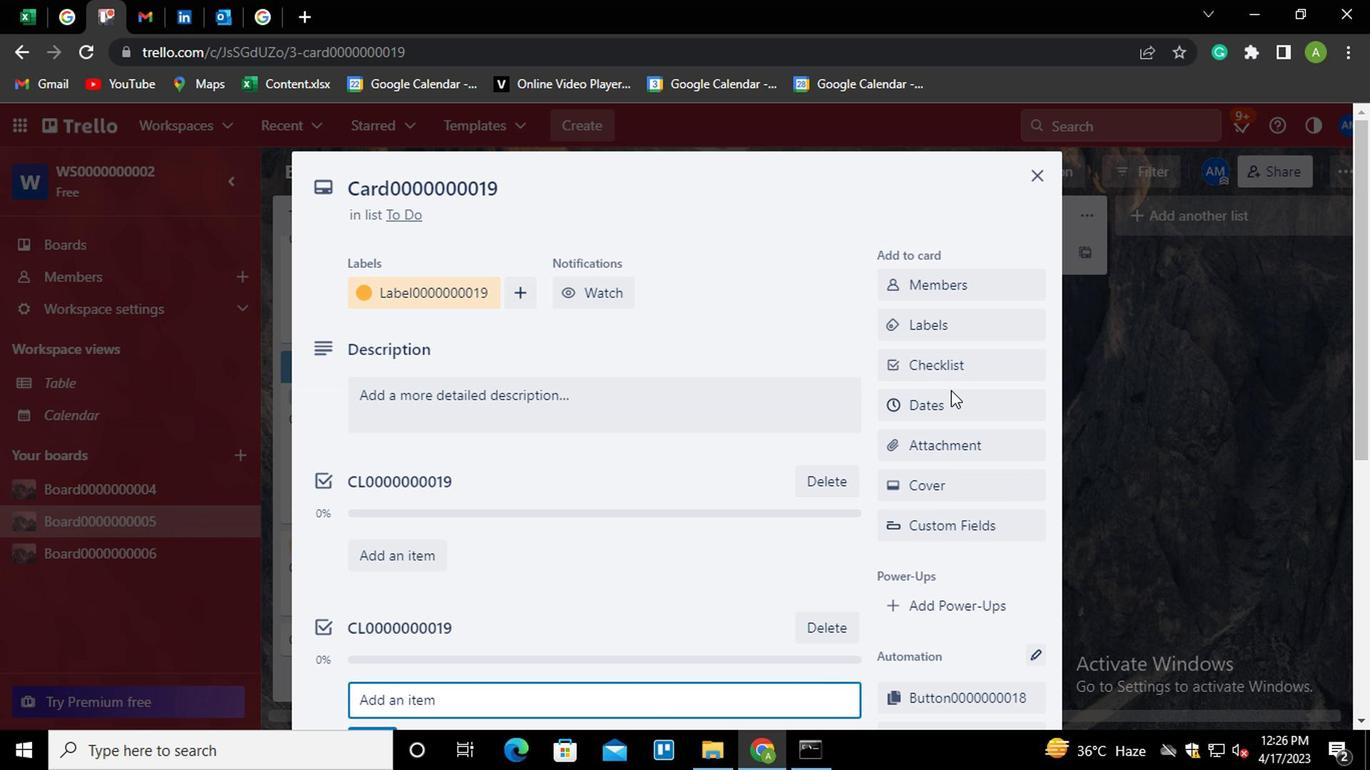 
Action: Mouse pressed left at (948, 401)
Screenshot: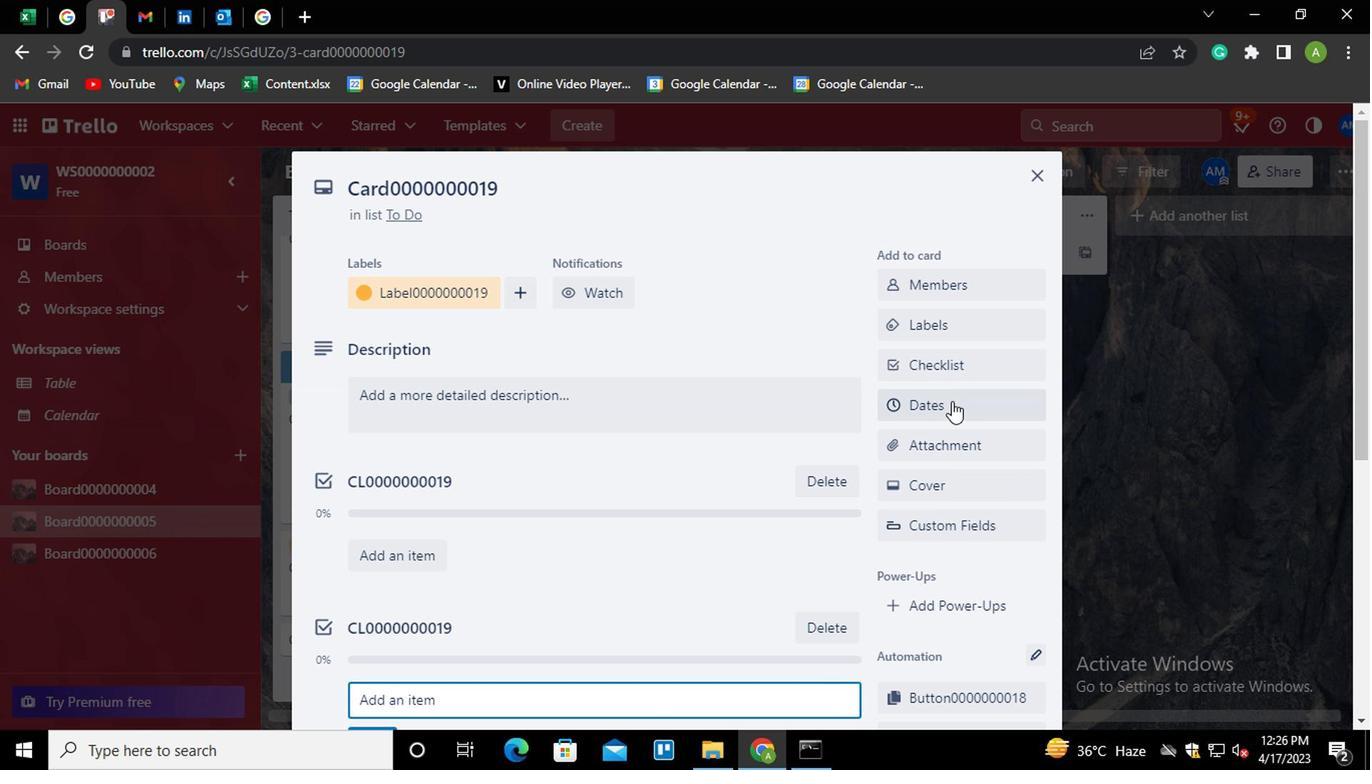 
Action: Mouse moved to (893, 535)
Screenshot: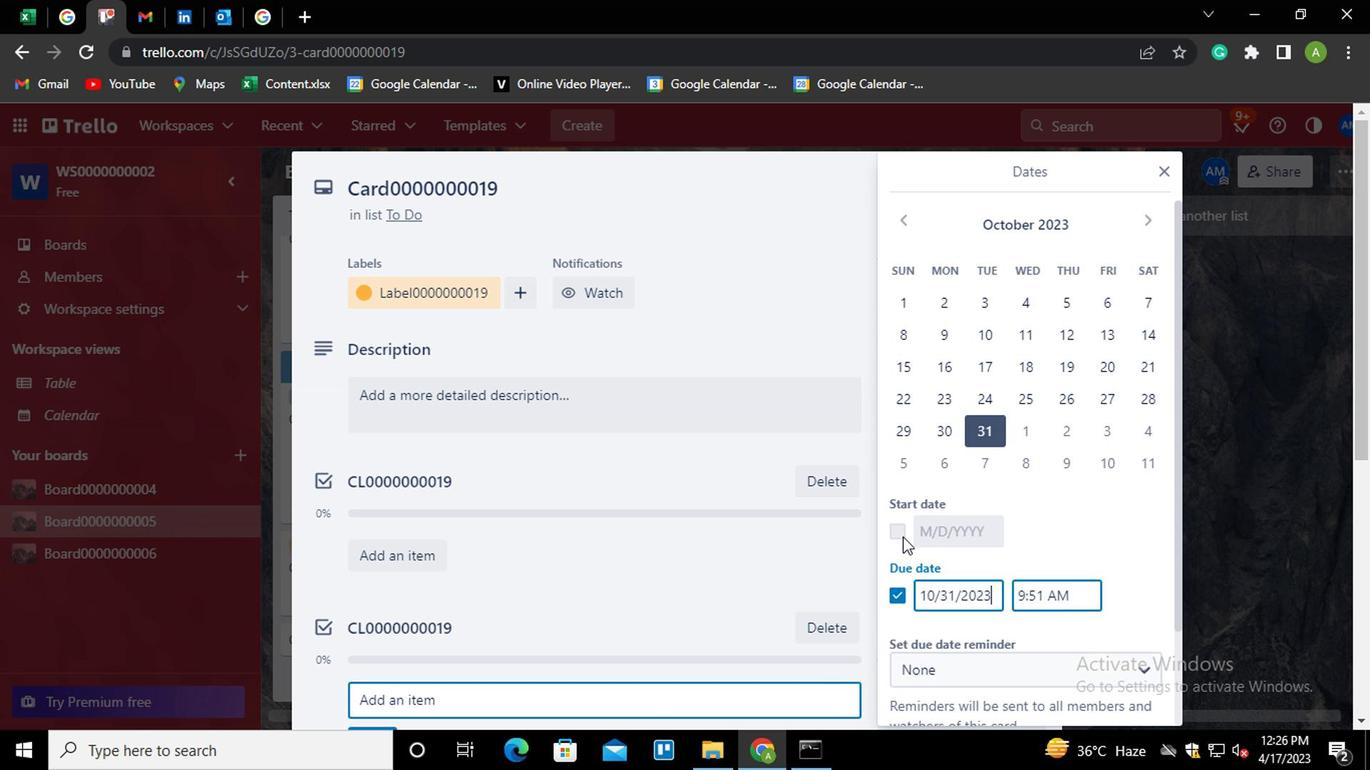 
Action: Mouse pressed left at (893, 535)
Screenshot: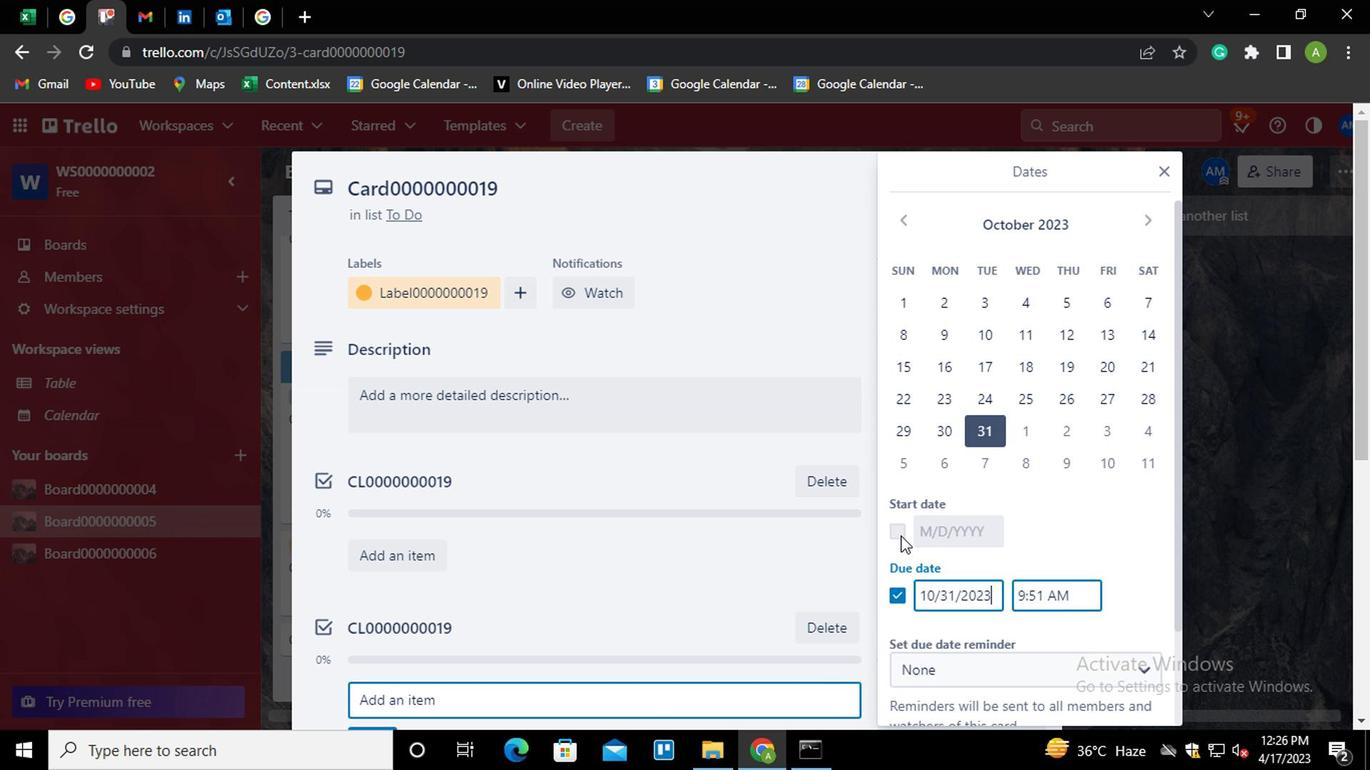 
Action: Mouse moved to (1078, 543)
Screenshot: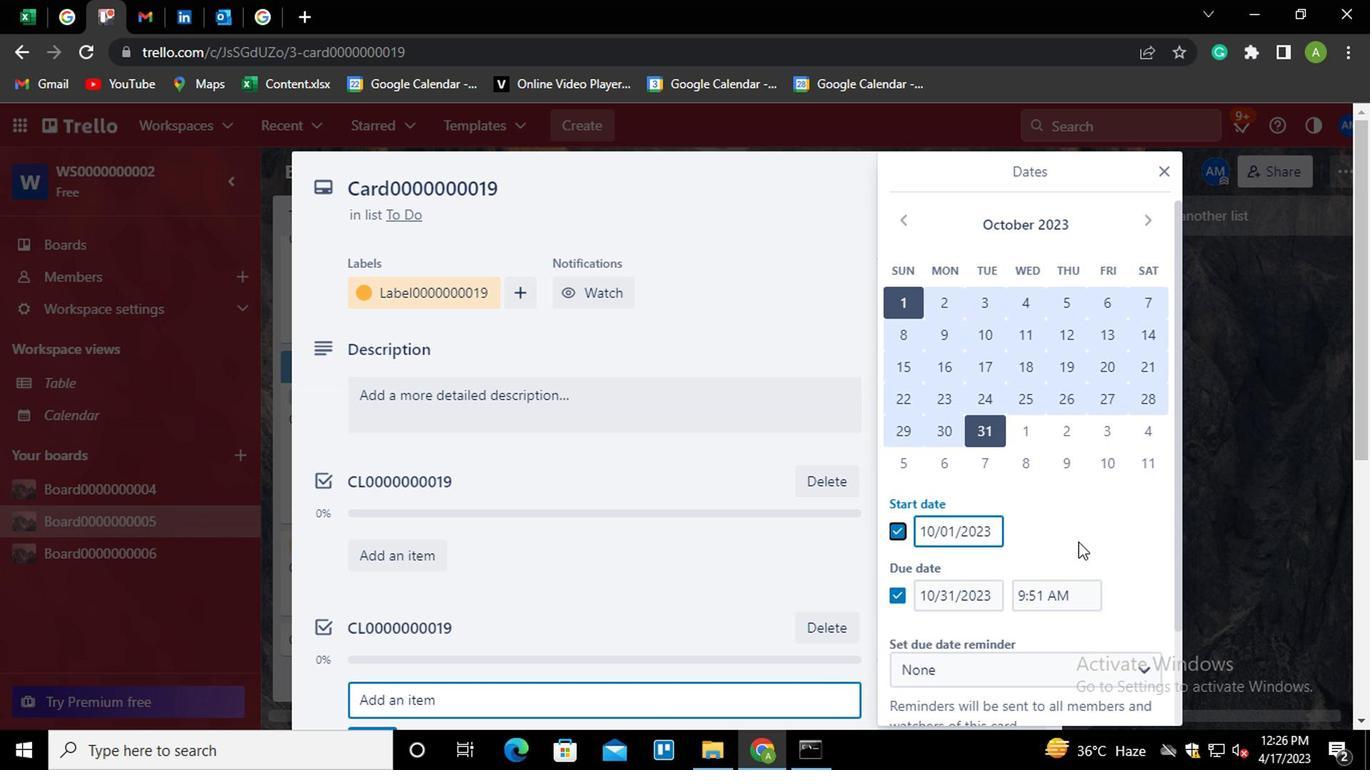 
Action: Mouse pressed left at (1078, 543)
Screenshot: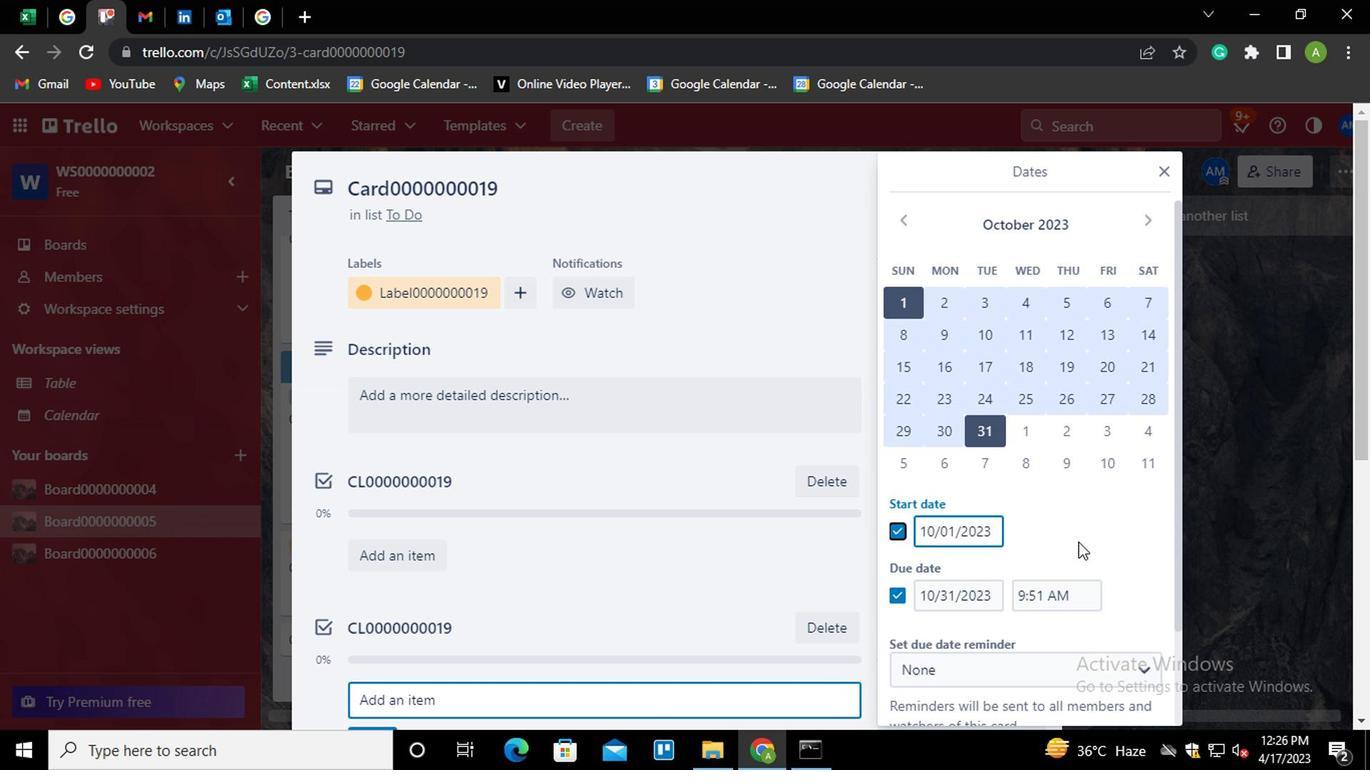 
Action: Mouse moved to (1091, 543)
Screenshot: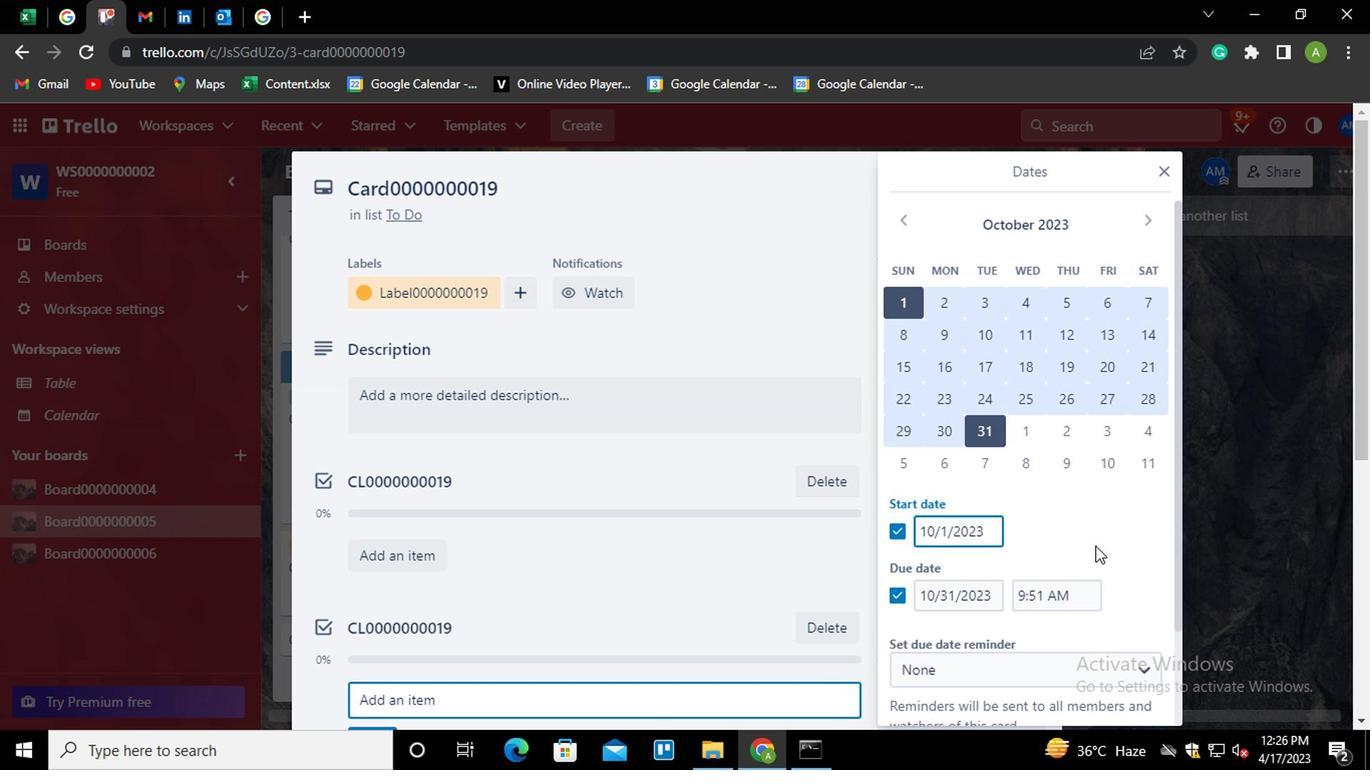 
Action: Mouse scrolled (1091, 543) with delta (0, 0)
Screenshot: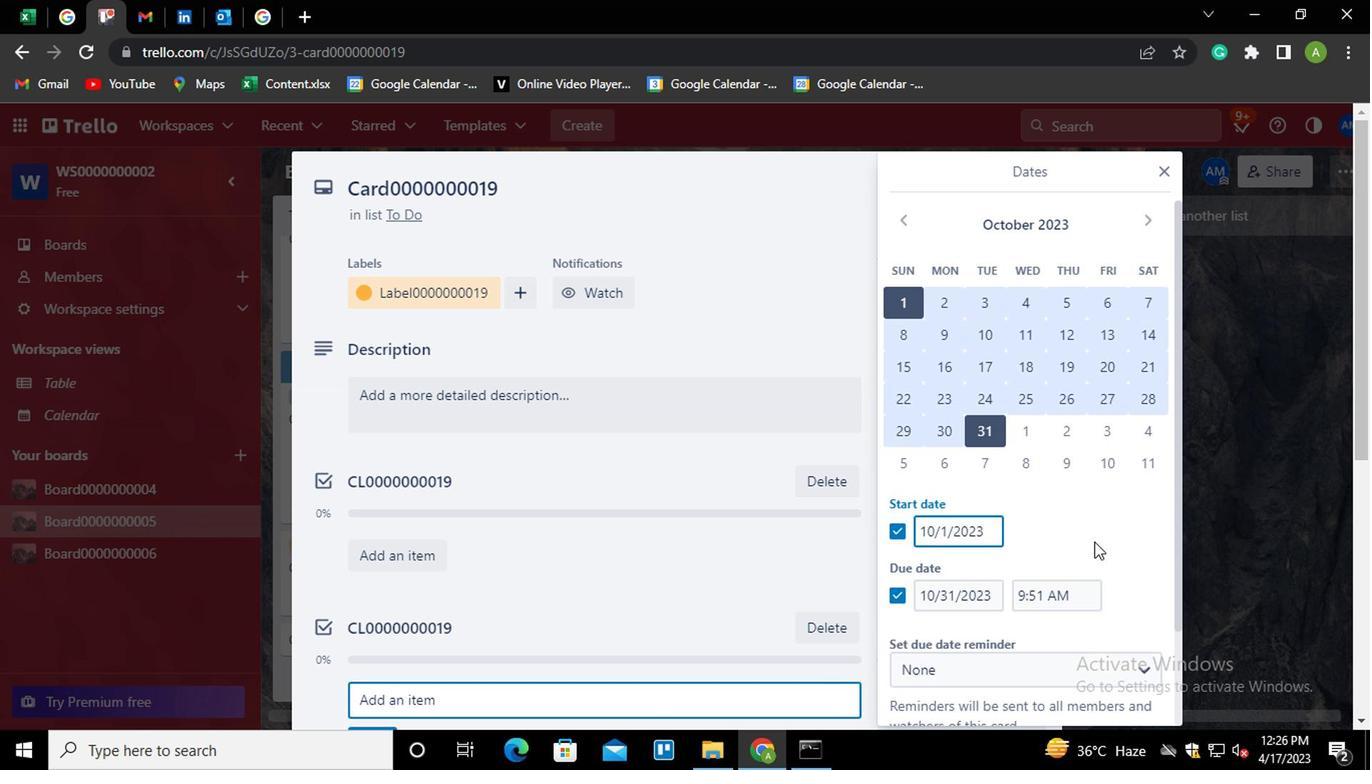 
Action: Mouse moved to (1091, 543)
Screenshot: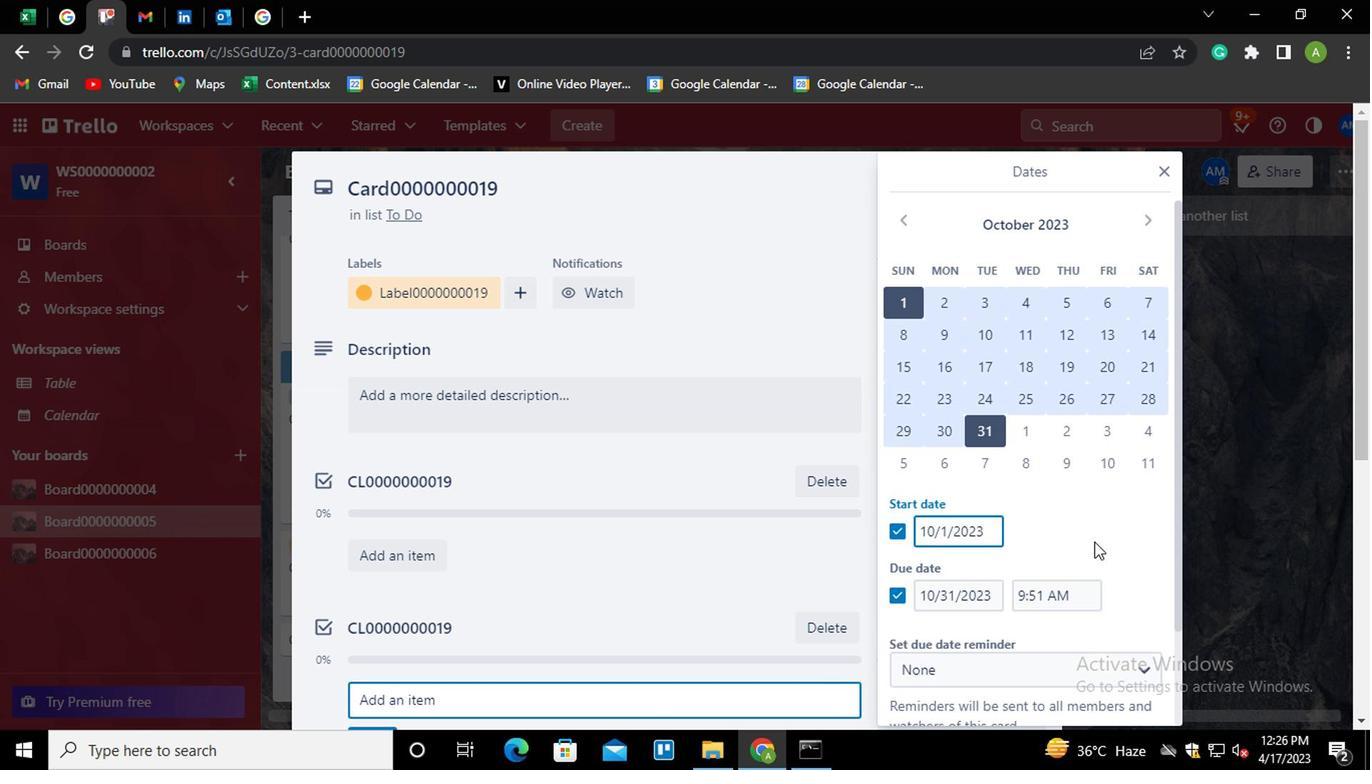 
Action: Mouse scrolled (1091, 543) with delta (0, 0)
Screenshot: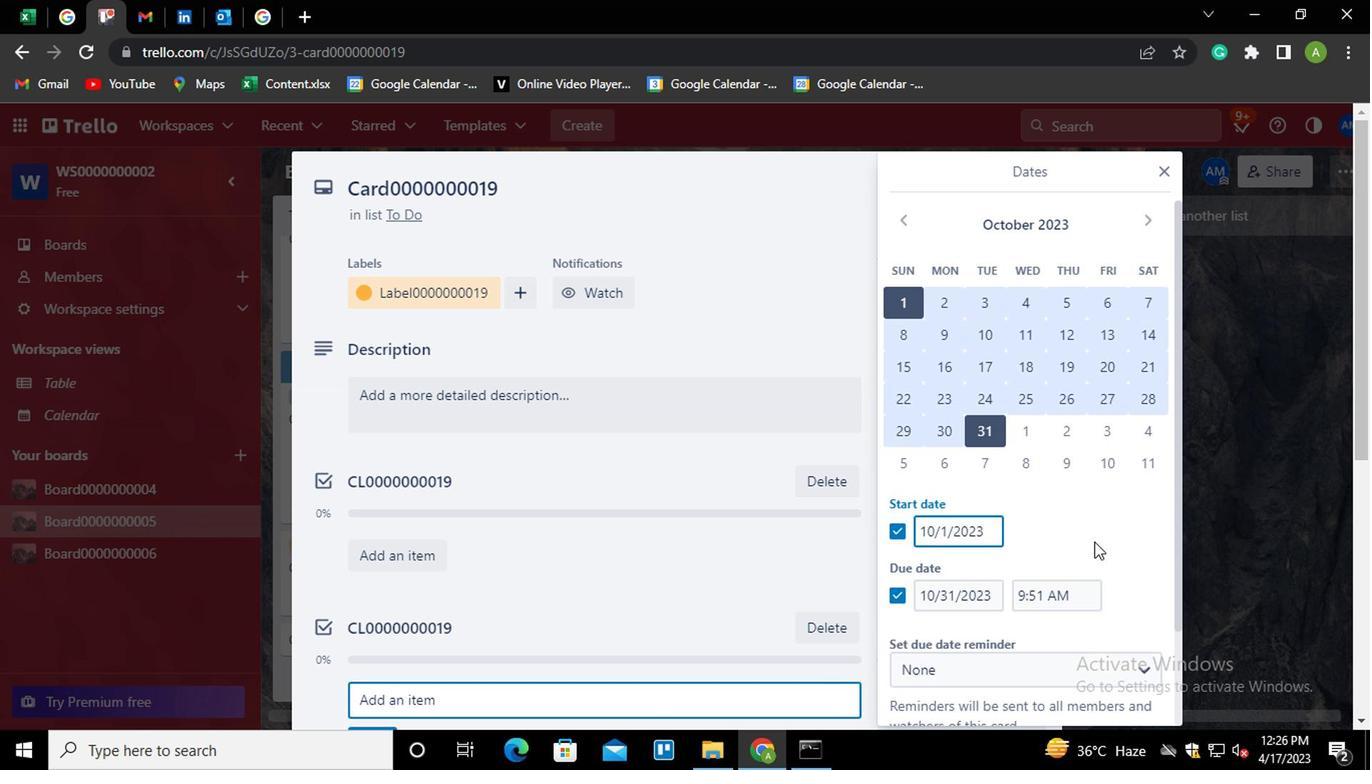 
Action: Mouse scrolled (1091, 543) with delta (0, 0)
Screenshot: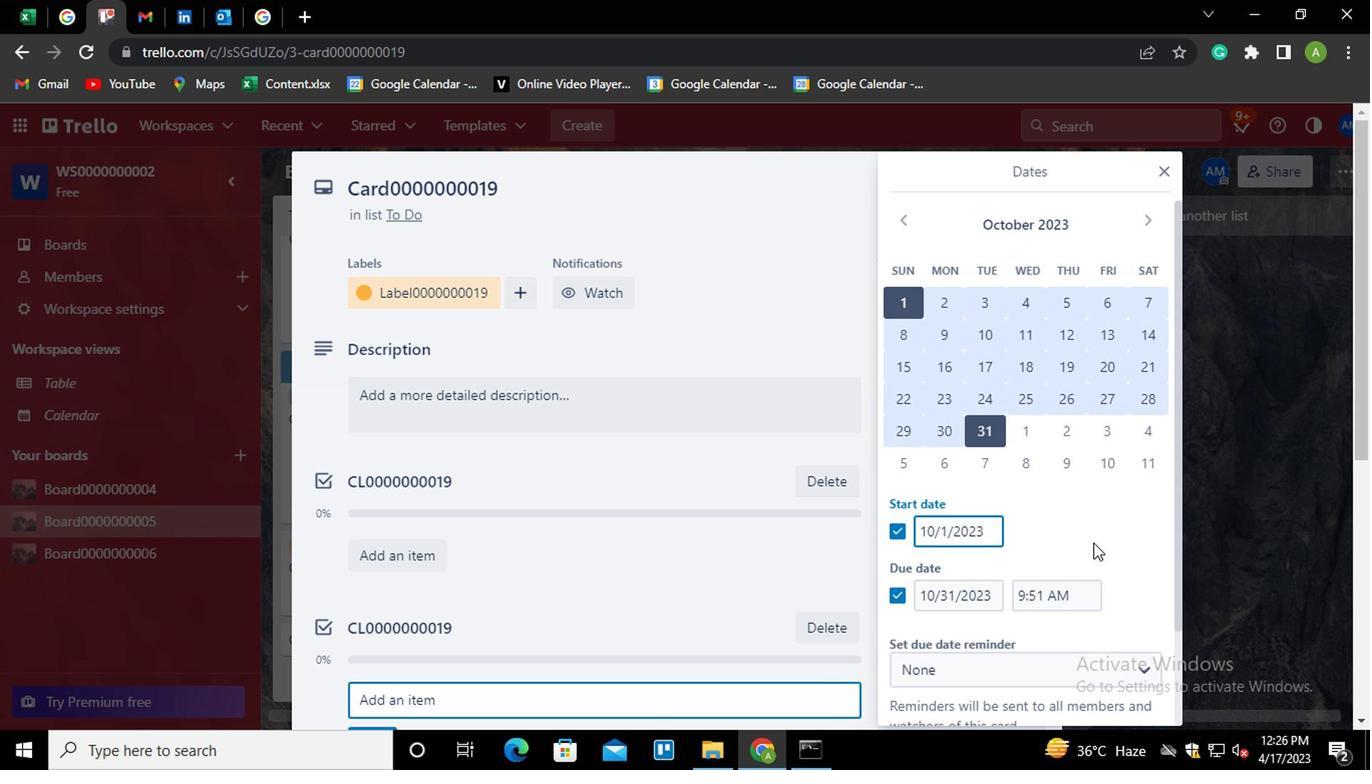 
Action: Mouse moved to (1026, 651)
Screenshot: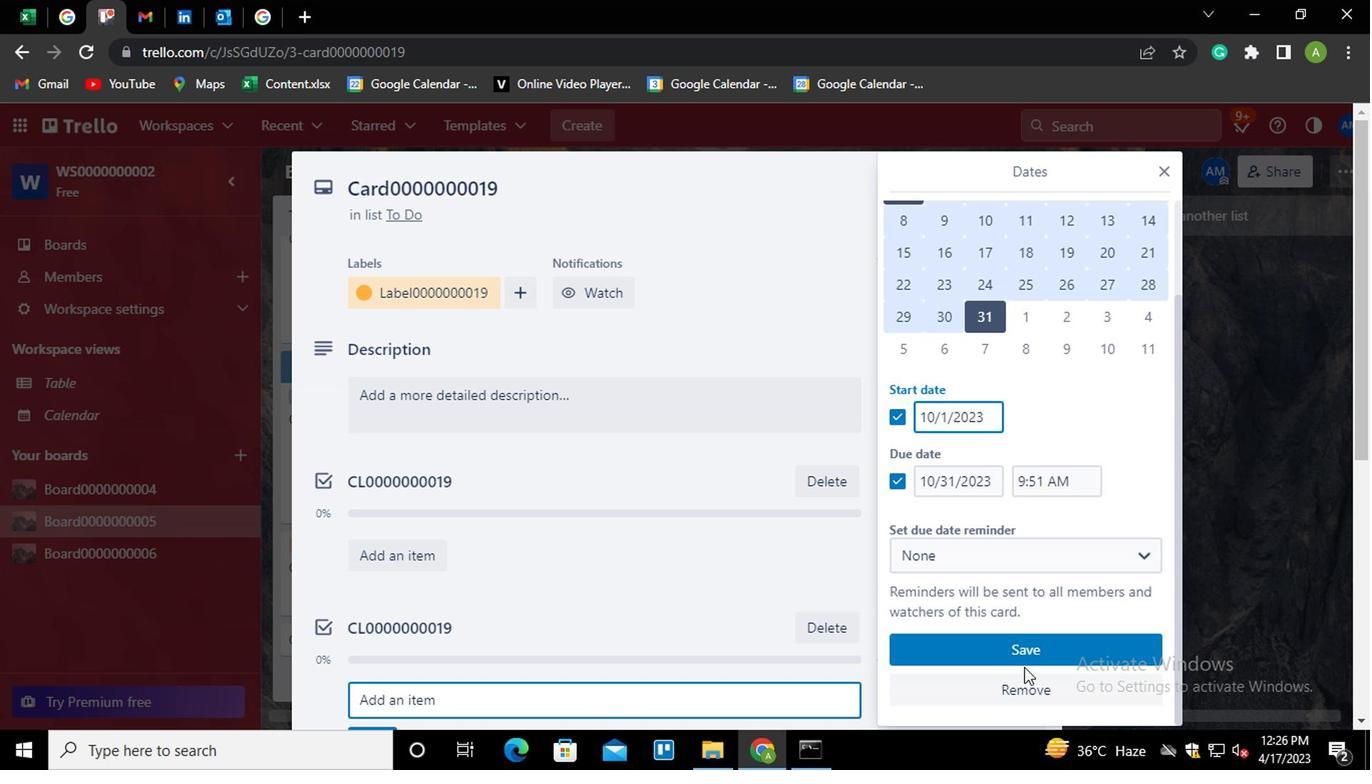 
Action: Mouse pressed left at (1026, 651)
Screenshot: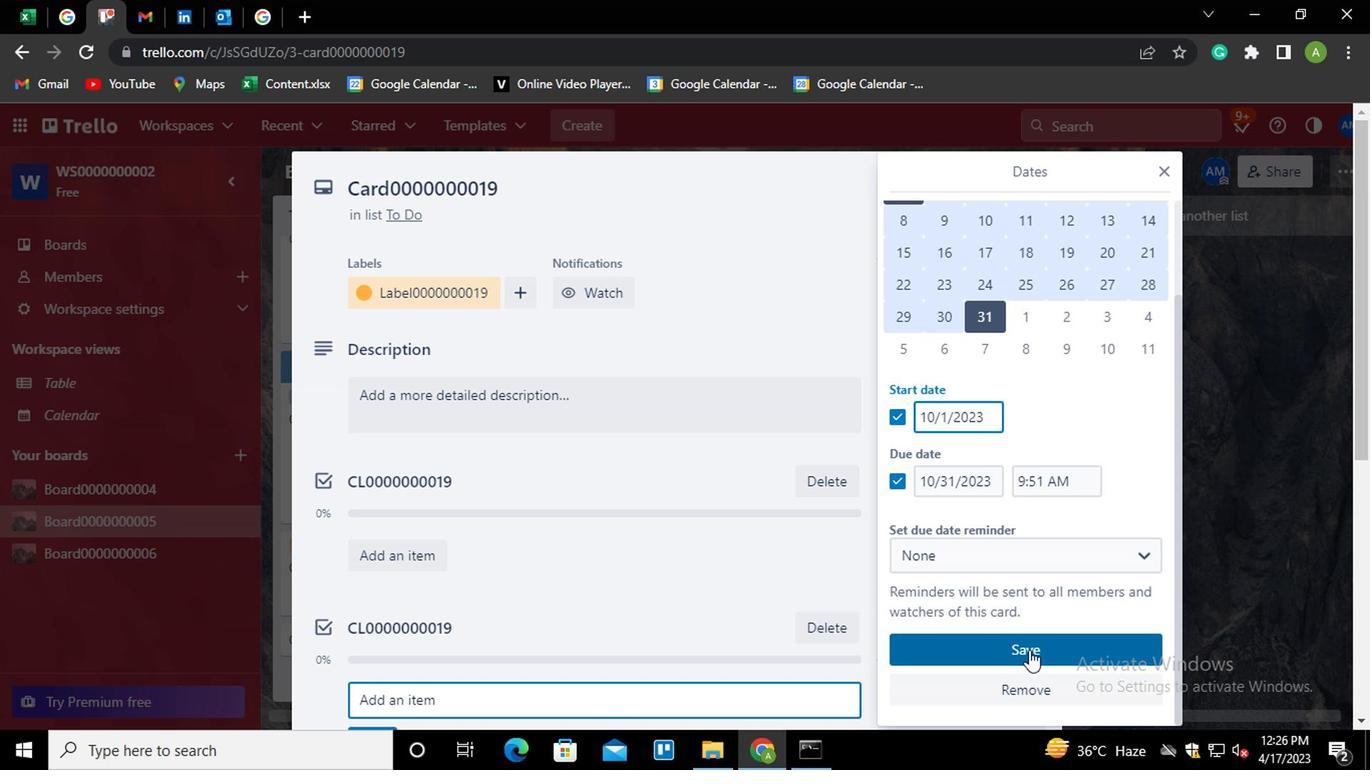 
Action: Mouse moved to (783, 384)
Screenshot: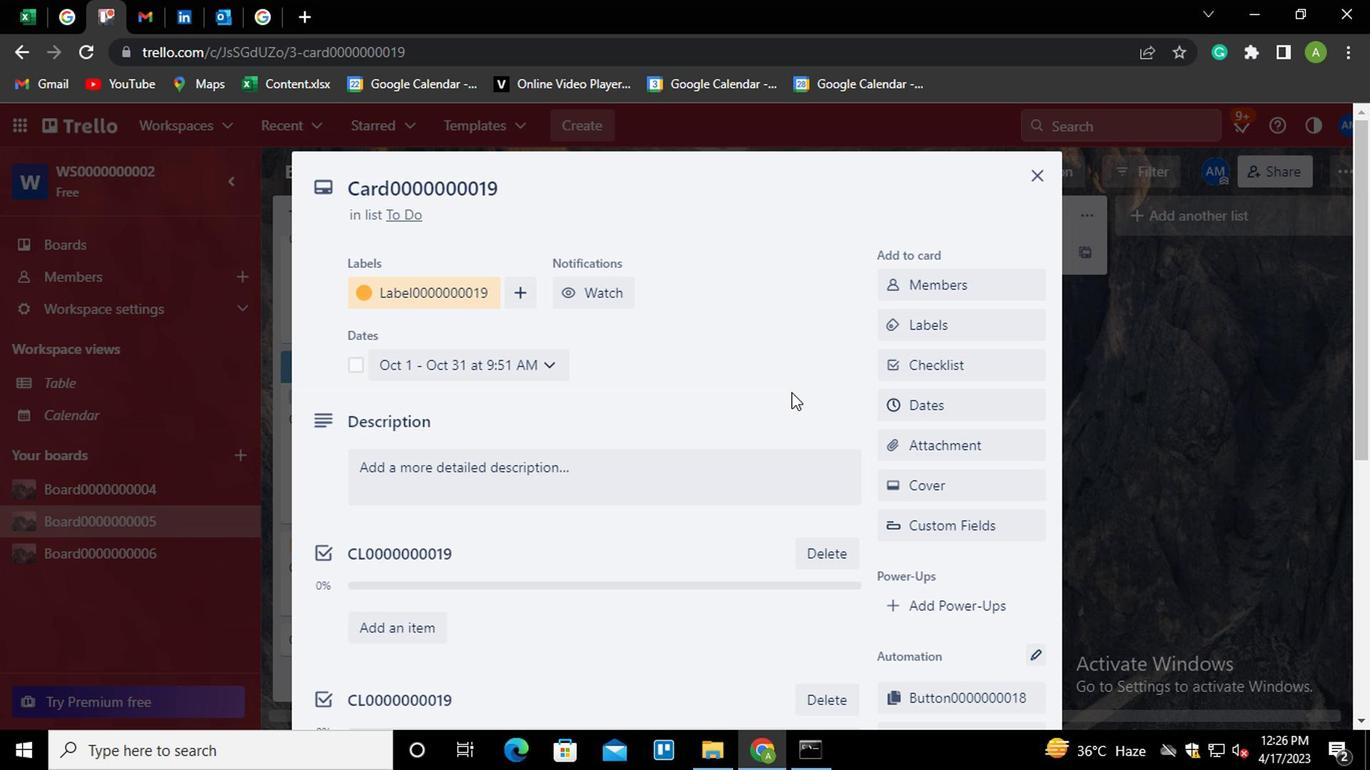 
